 Task: Look for Airbnb options in Asbe Teferi, Ethiopia from 2nd December, 2023 to 6th December, 2023 for 2 adults.1  bedroom having 1 bed and 1 bathroom. Property type can be hotel. Look for 5 properties as per requirement.
Action: Mouse moved to (485, 148)
Screenshot: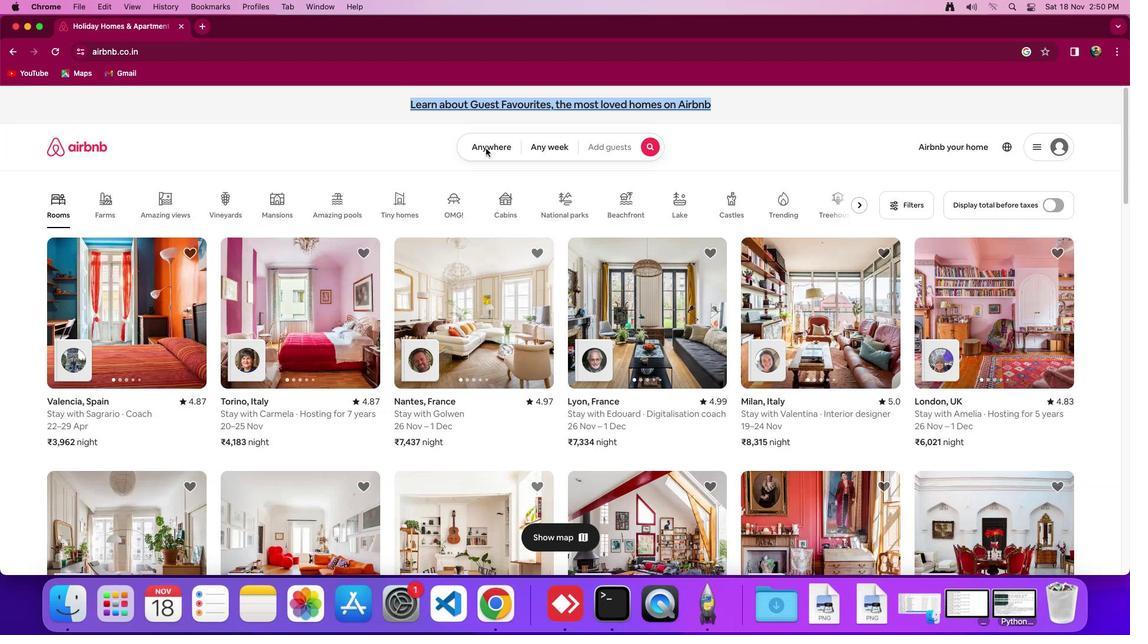 
Action: Mouse pressed left at (485, 148)
Screenshot: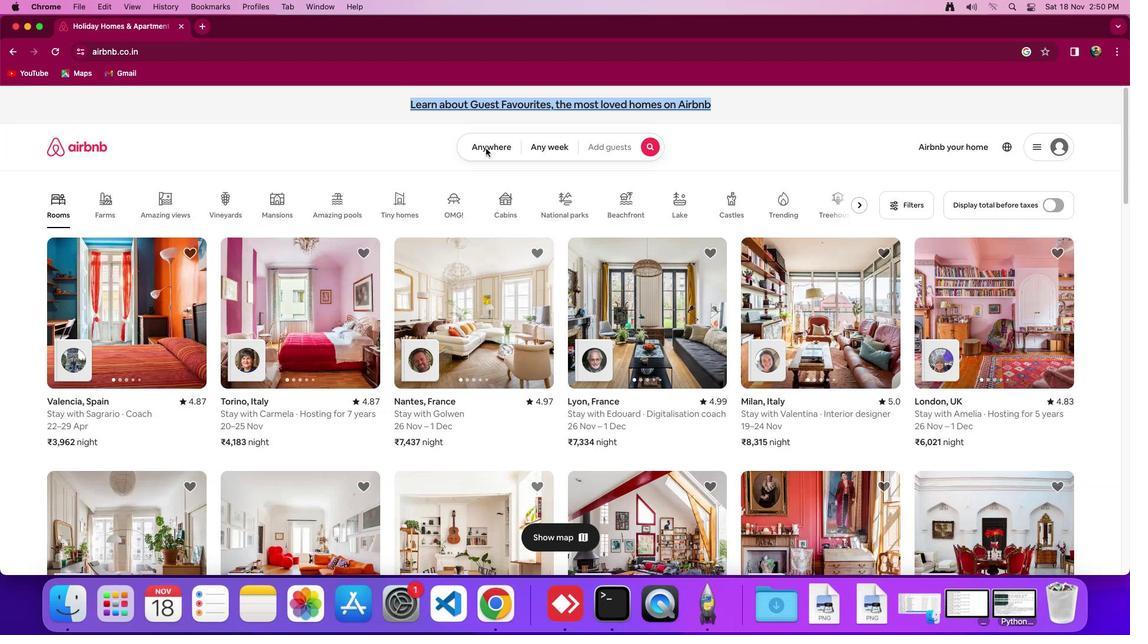 
Action: Mouse moved to (486, 148)
Screenshot: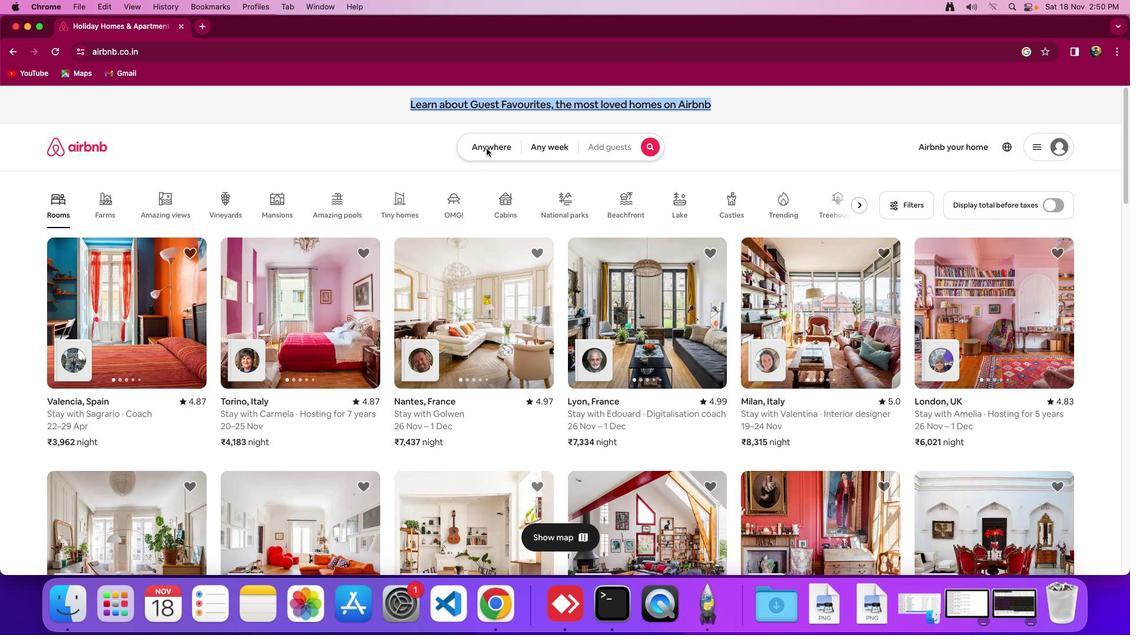 
Action: Mouse pressed left at (486, 148)
Screenshot: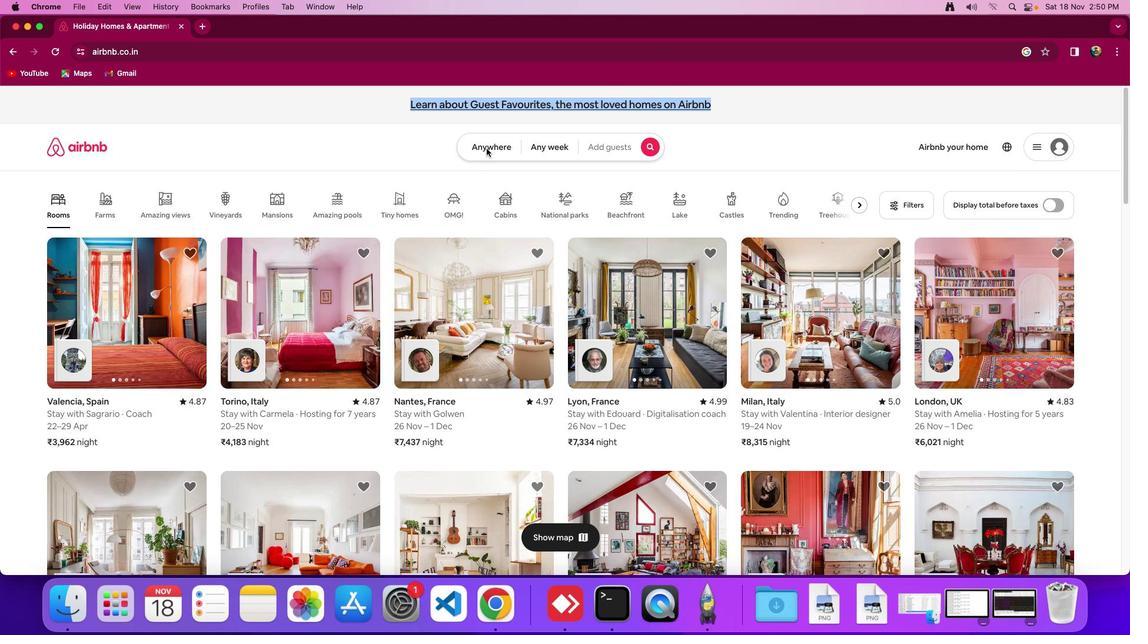 
Action: Mouse moved to (441, 186)
Screenshot: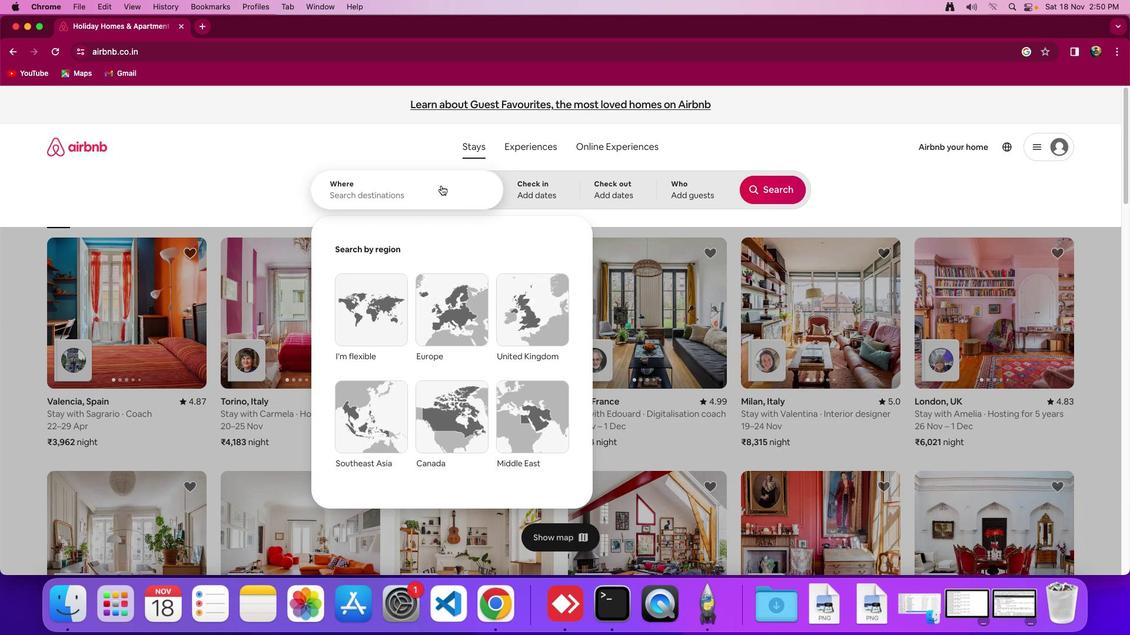 
Action: Mouse pressed left at (441, 186)
Screenshot: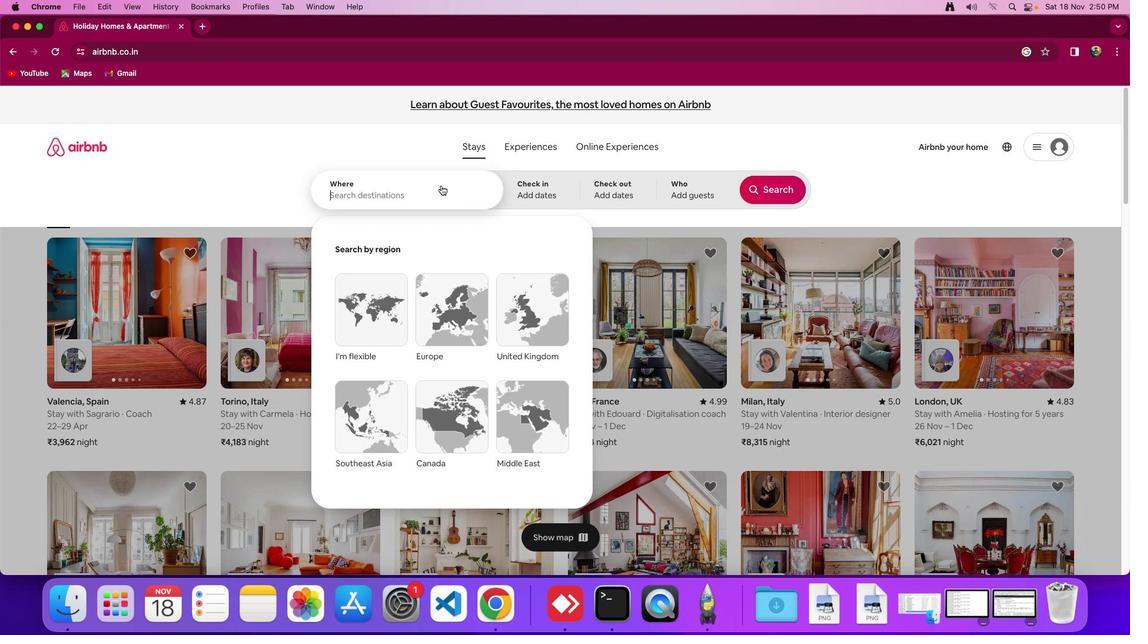 
Action: Mouse moved to (440, 186)
Screenshot: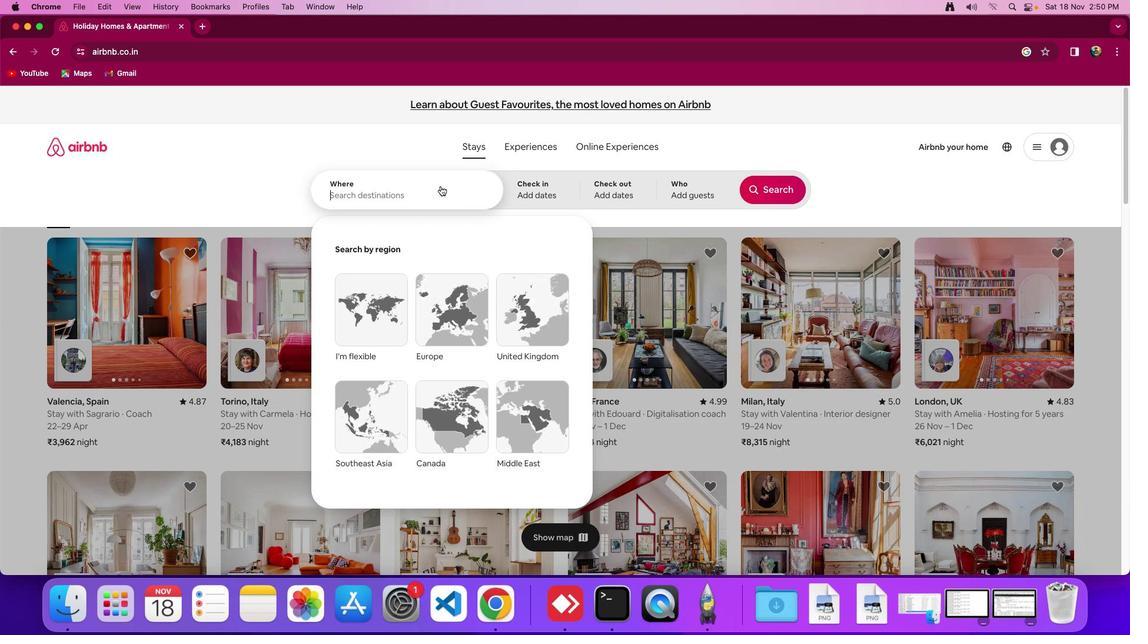
Action: Key pressed Key.shift_r'A''s''b''e'Key.spaceKey.shift_r'T''e''f''e''r''i'','Key.spaceKey.shift_r'E''t''h''i''o''p''i''a'
Screenshot: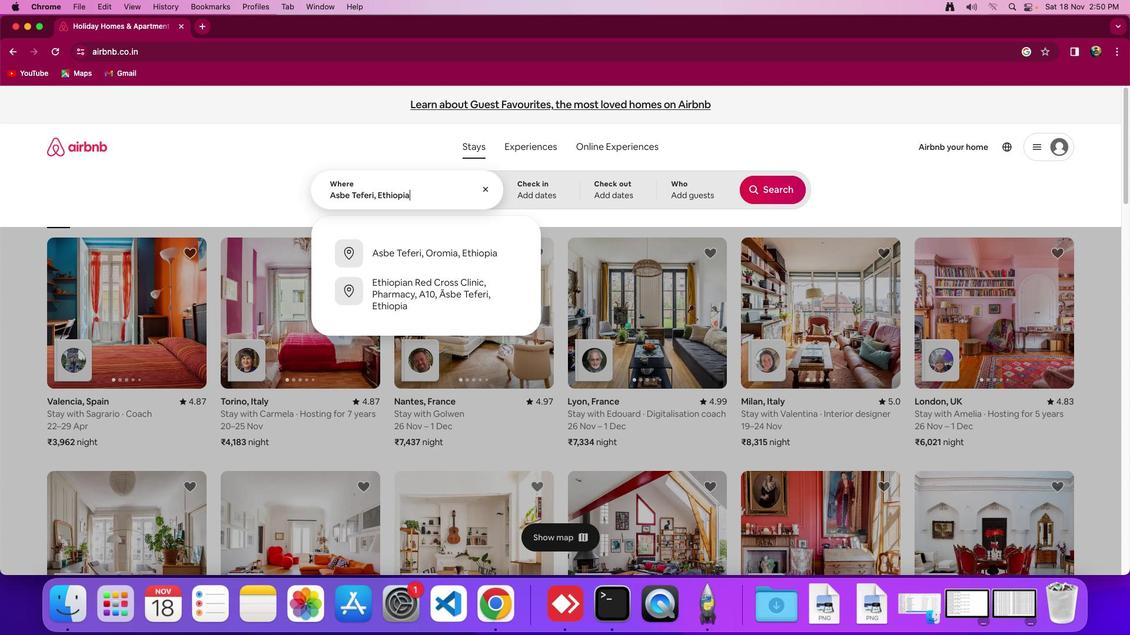 
Action: Mouse moved to (541, 186)
Screenshot: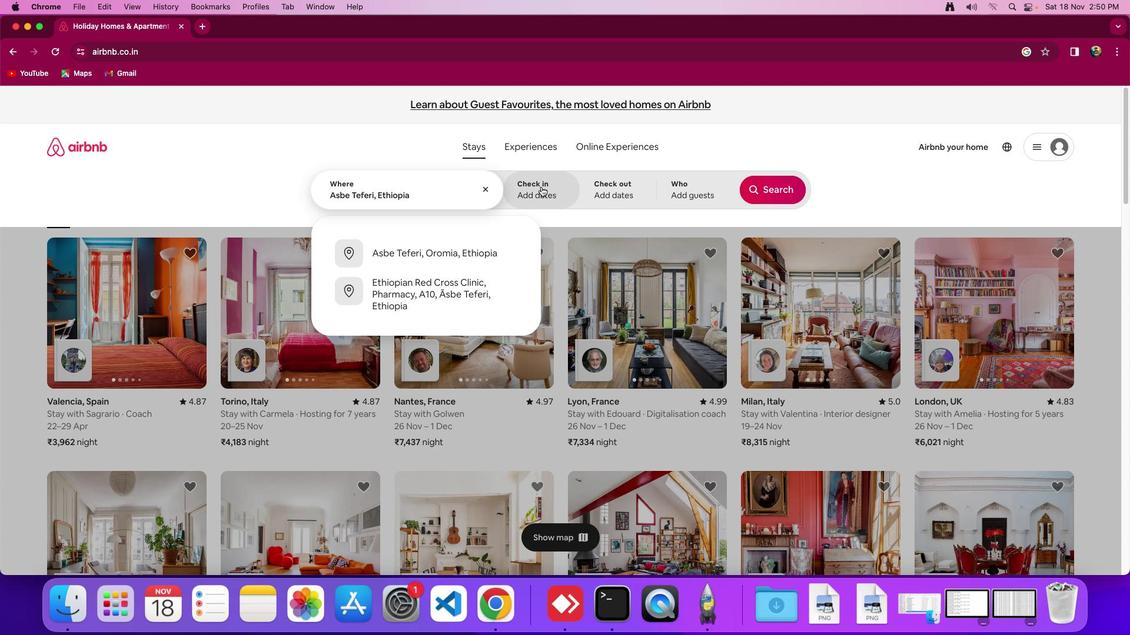 
Action: Mouse pressed left at (541, 186)
Screenshot: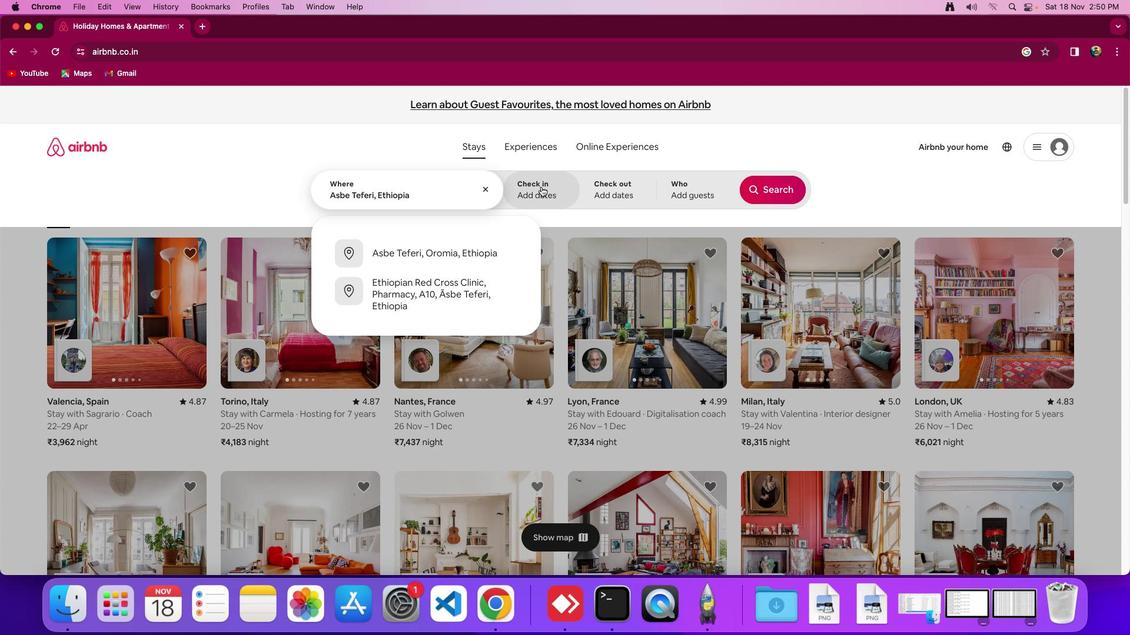 
Action: Mouse moved to (766, 337)
Screenshot: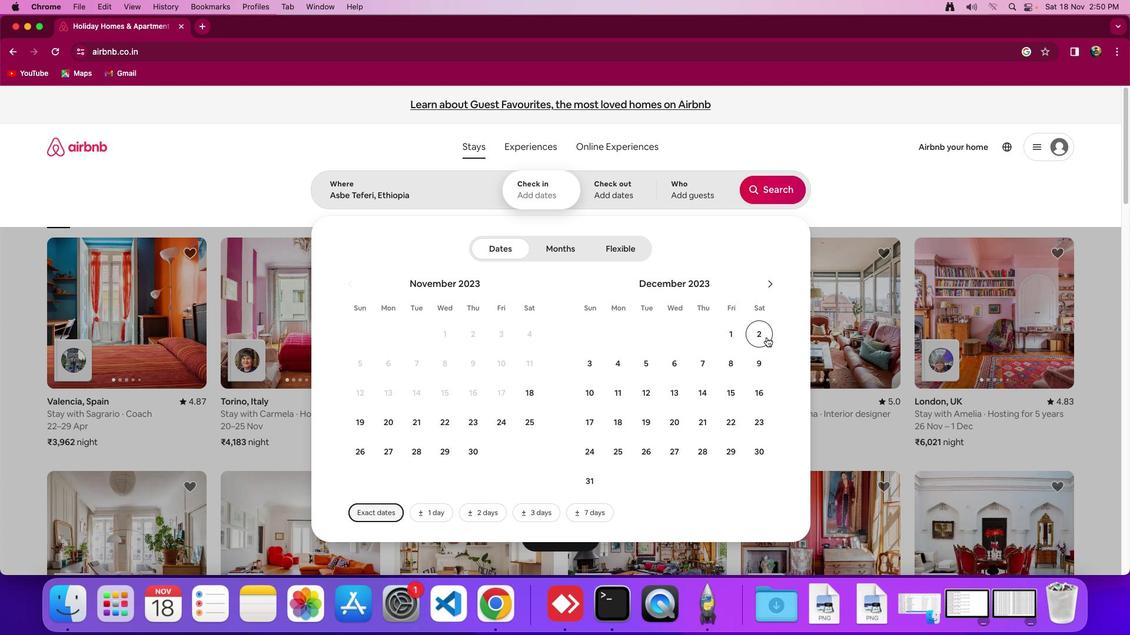 
Action: Mouse pressed left at (766, 337)
Screenshot: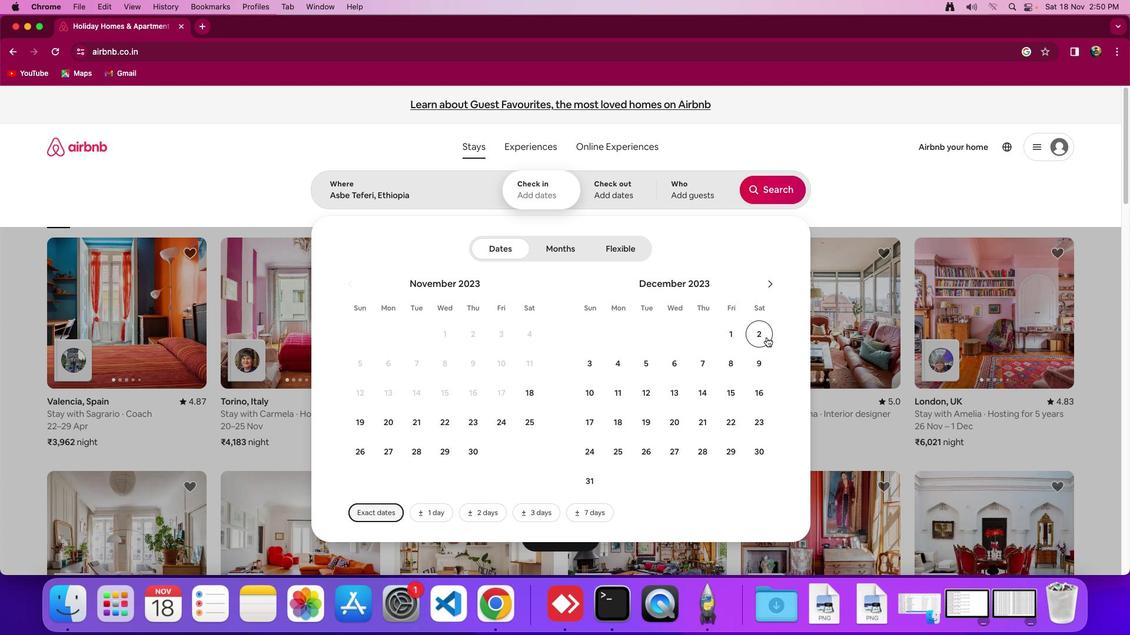 
Action: Mouse moved to (681, 369)
Screenshot: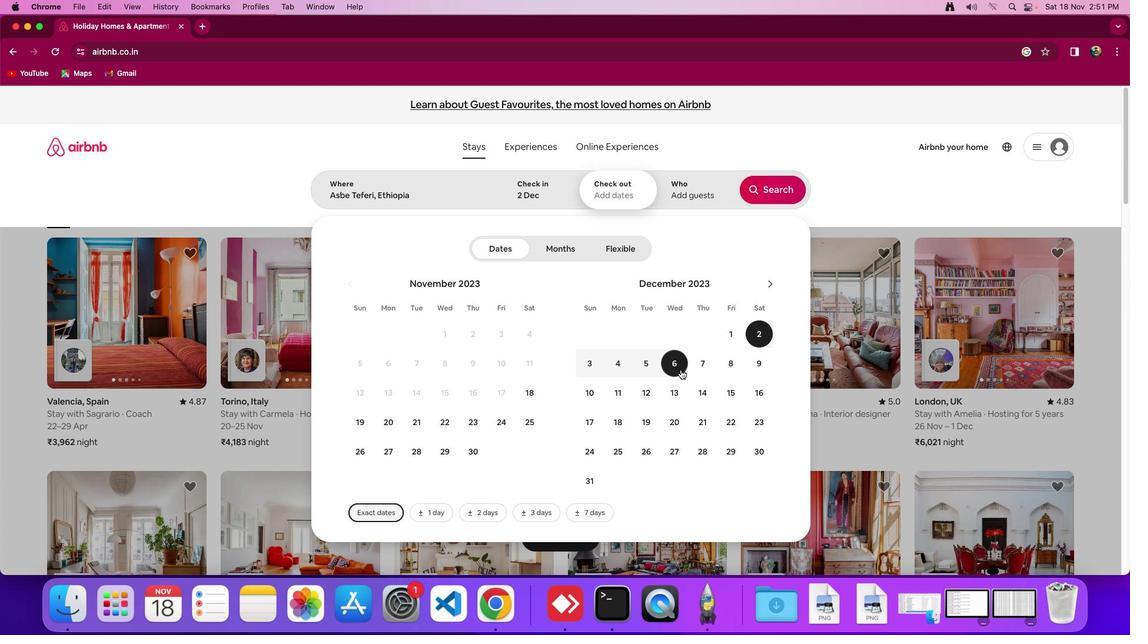 
Action: Mouse pressed left at (681, 369)
Screenshot: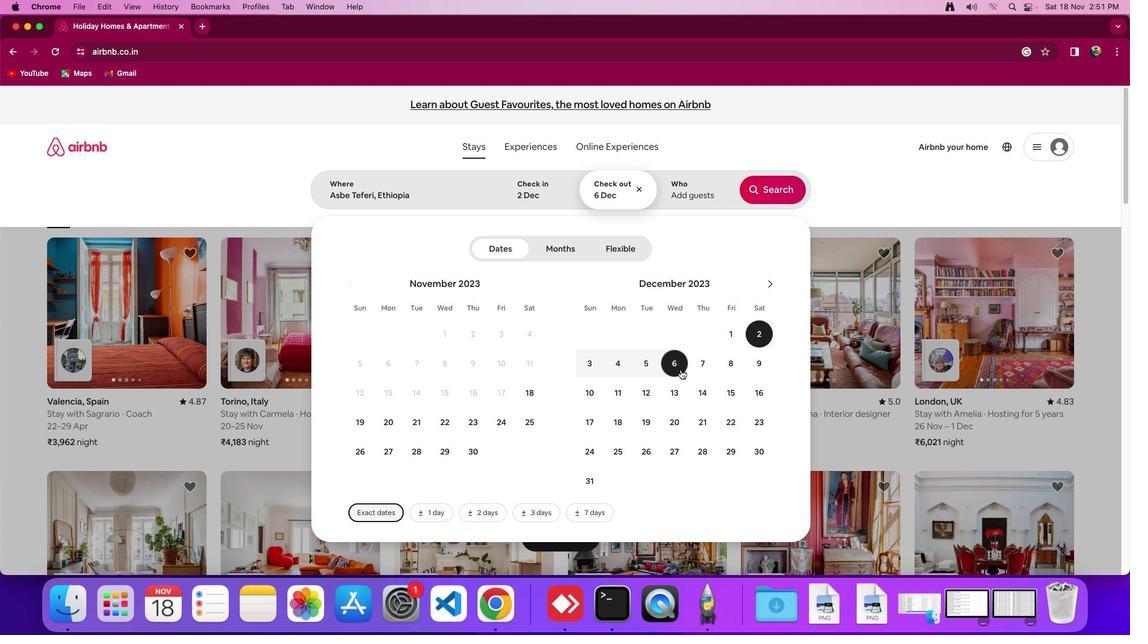 
Action: Mouse moved to (675, 188)
Screenshot: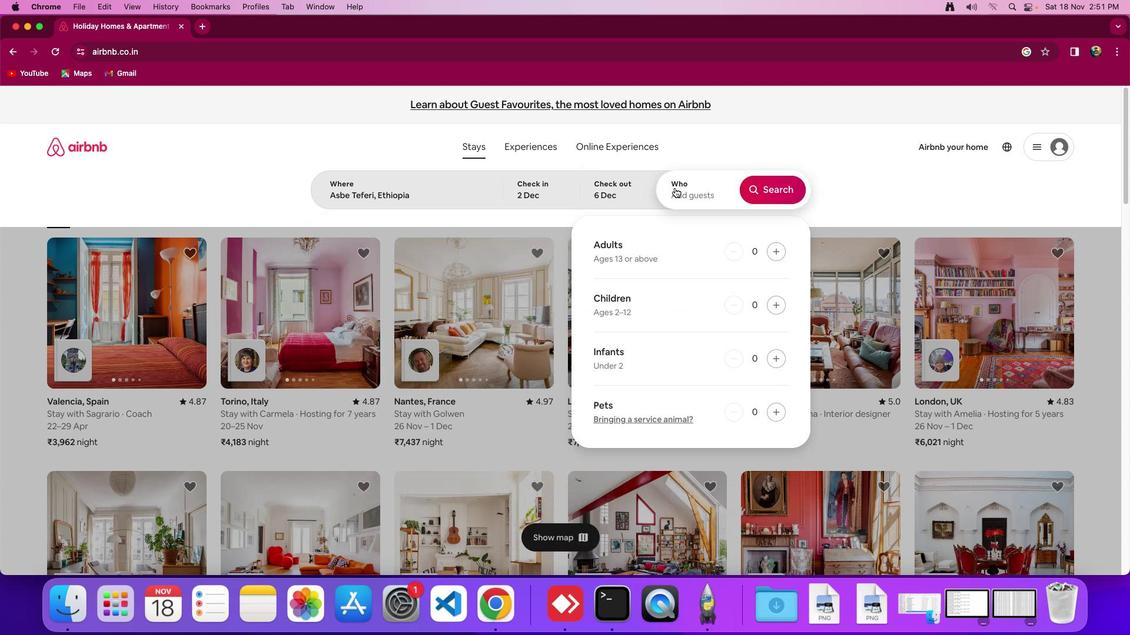 
Action: Mouse pressed left at (675, 188)
Screenshot: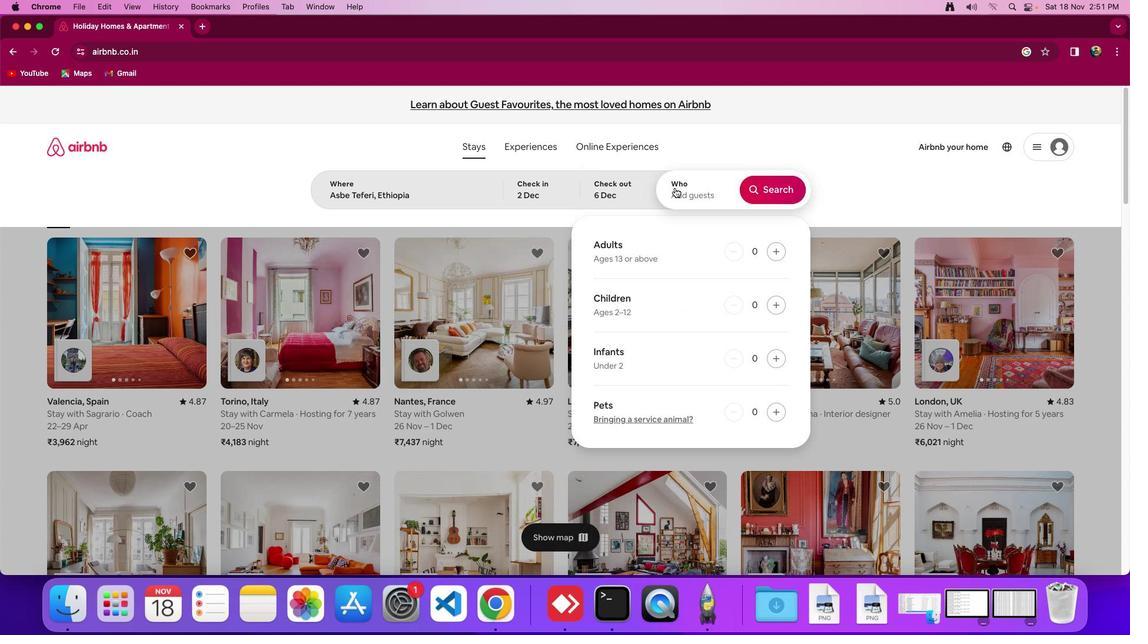 
Action: Mouse moved to (778, 259)
Screenshot: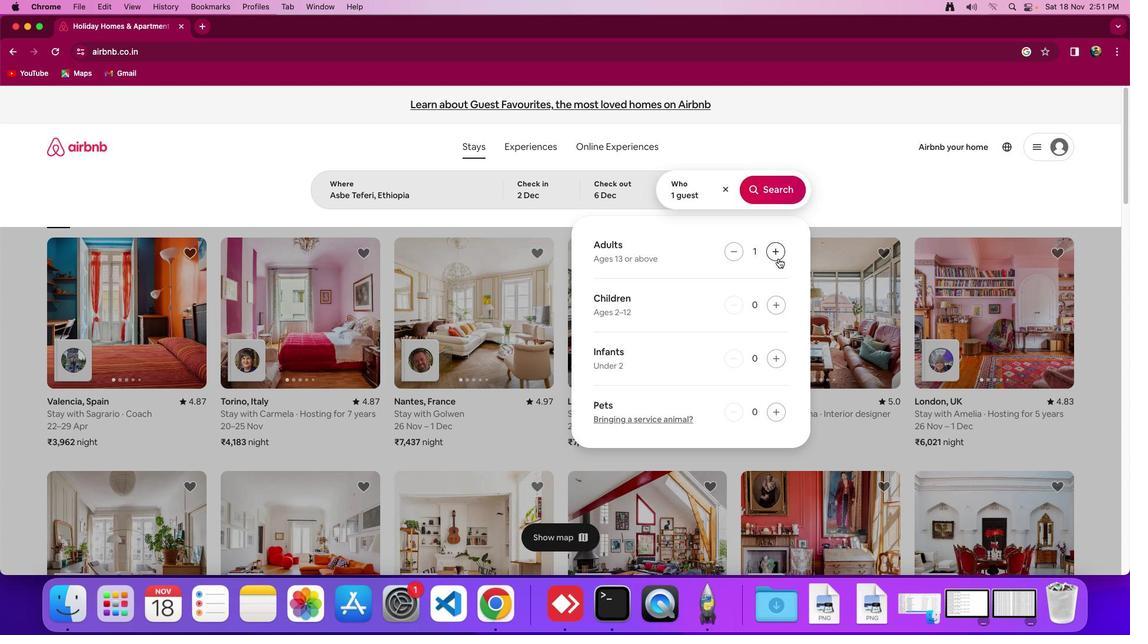 
Action: Mouse pressed left at (778, 259)
Screenshot: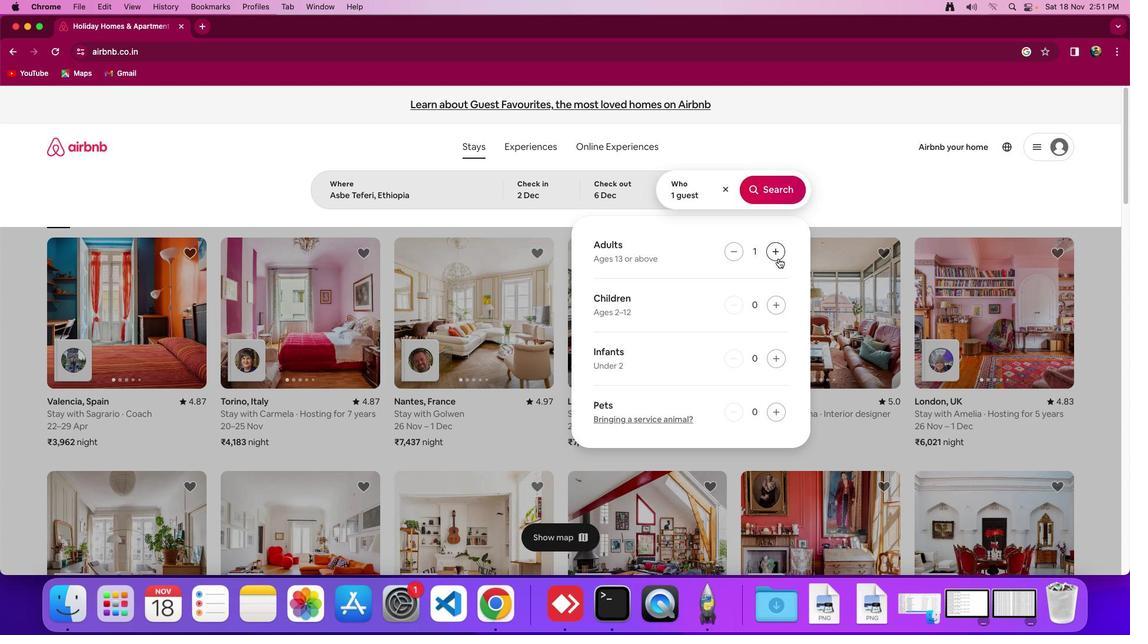 
Action: Mouse pressed left at (778, 259)
Screenshot: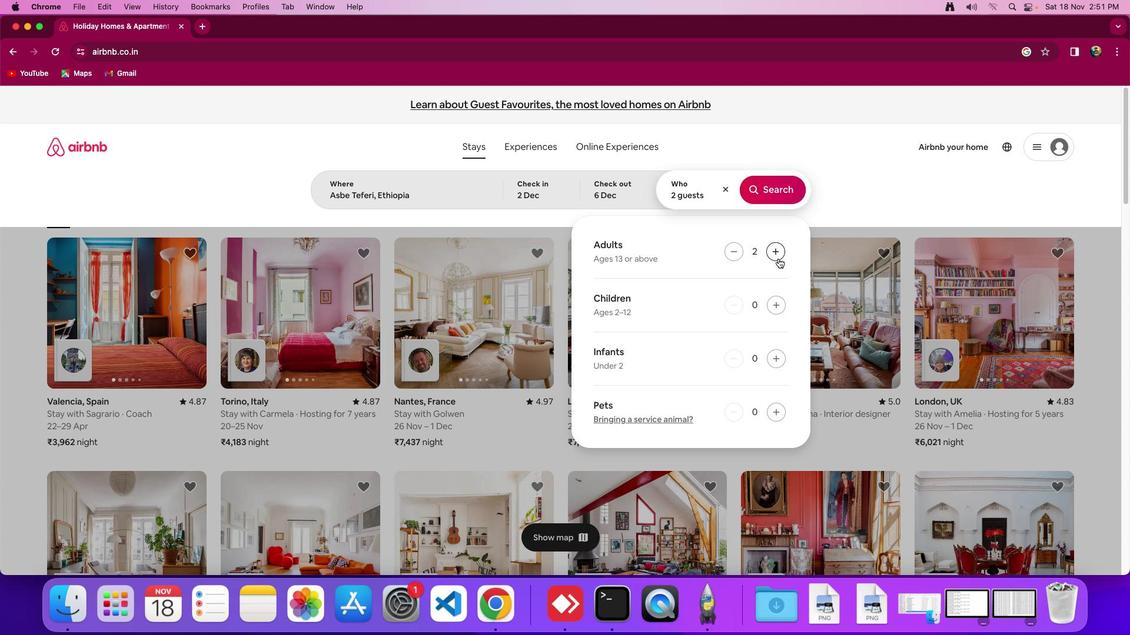 
Action: Mouse moved to (781, 191)
Screenshot: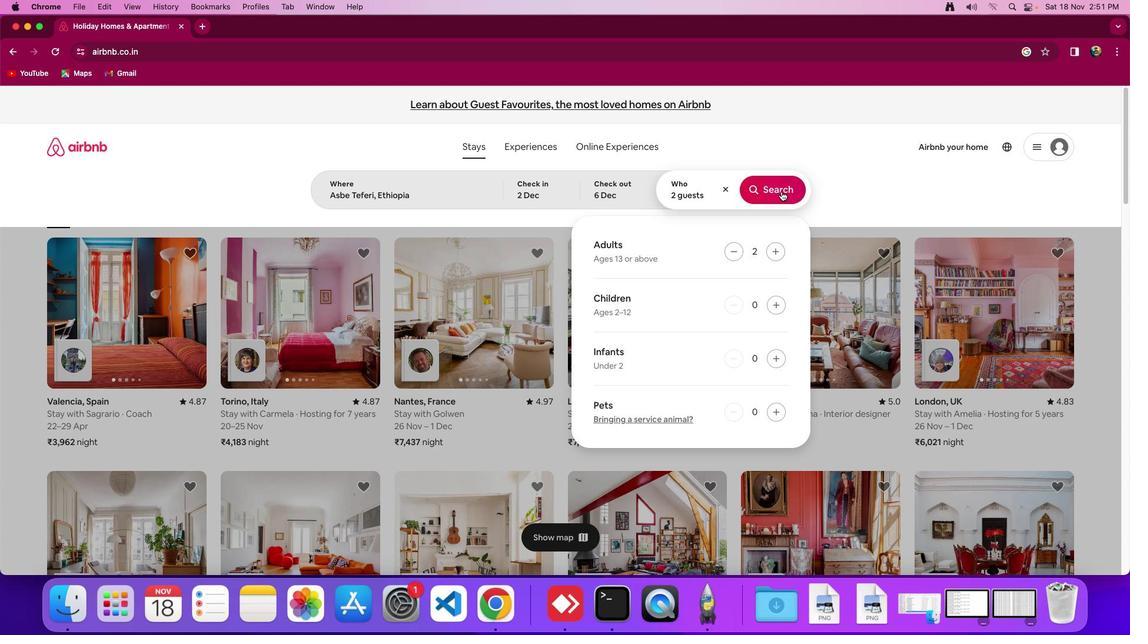 
Action: Mouse pressed left at (781, 191)
Screenshot: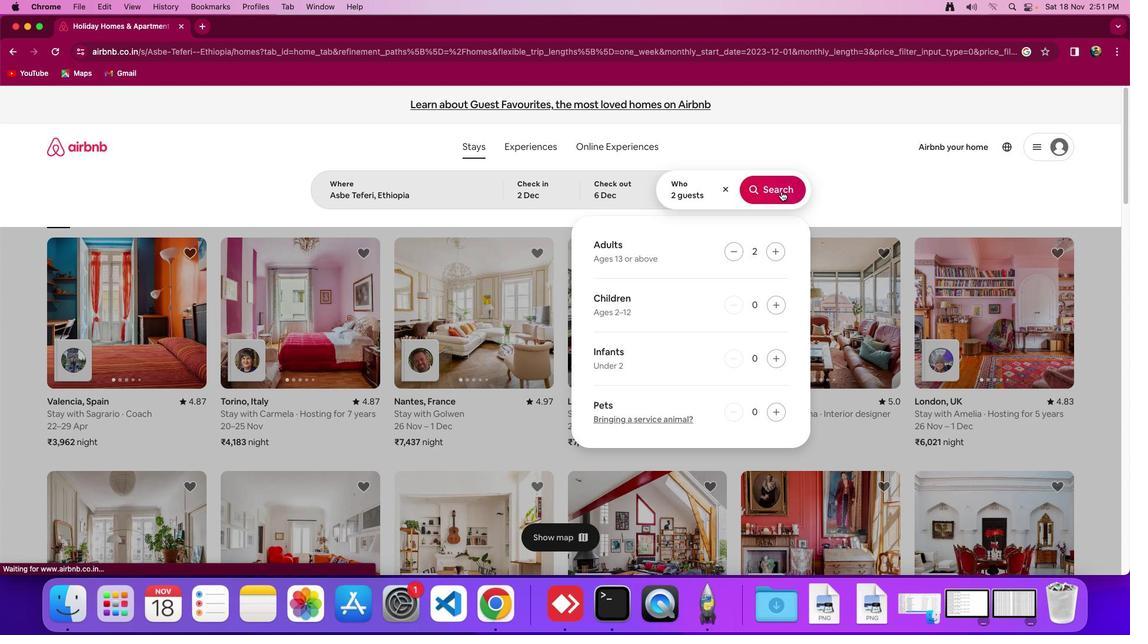 
Action: Mouse moved to (929, 155)
Screenshot: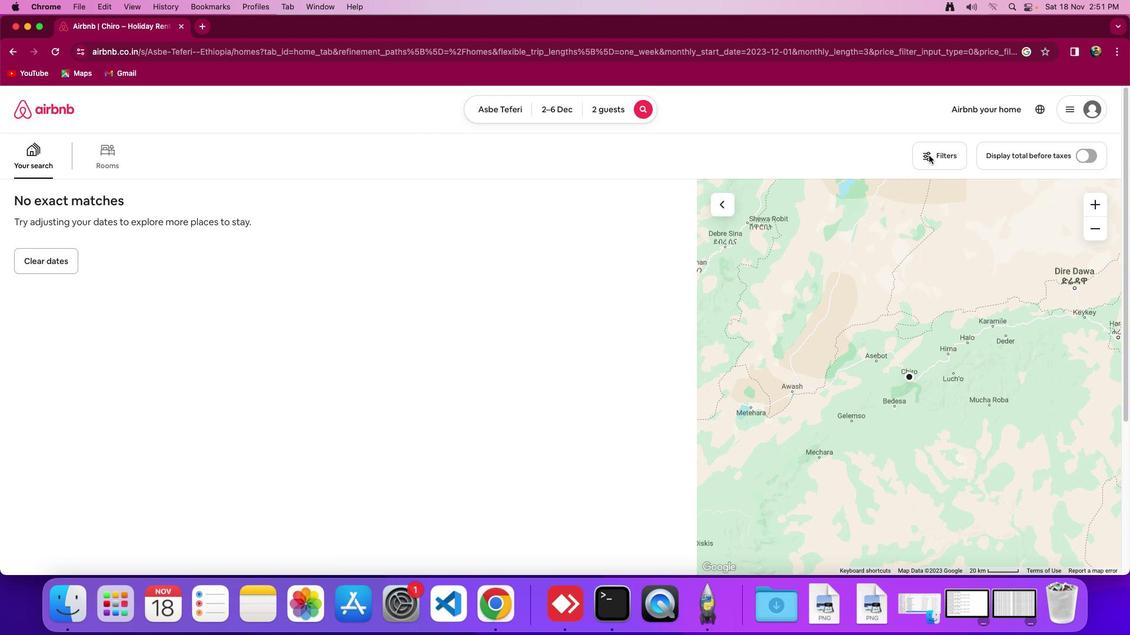
Action: Mouse pressed left at (929, 155)
Screenshot: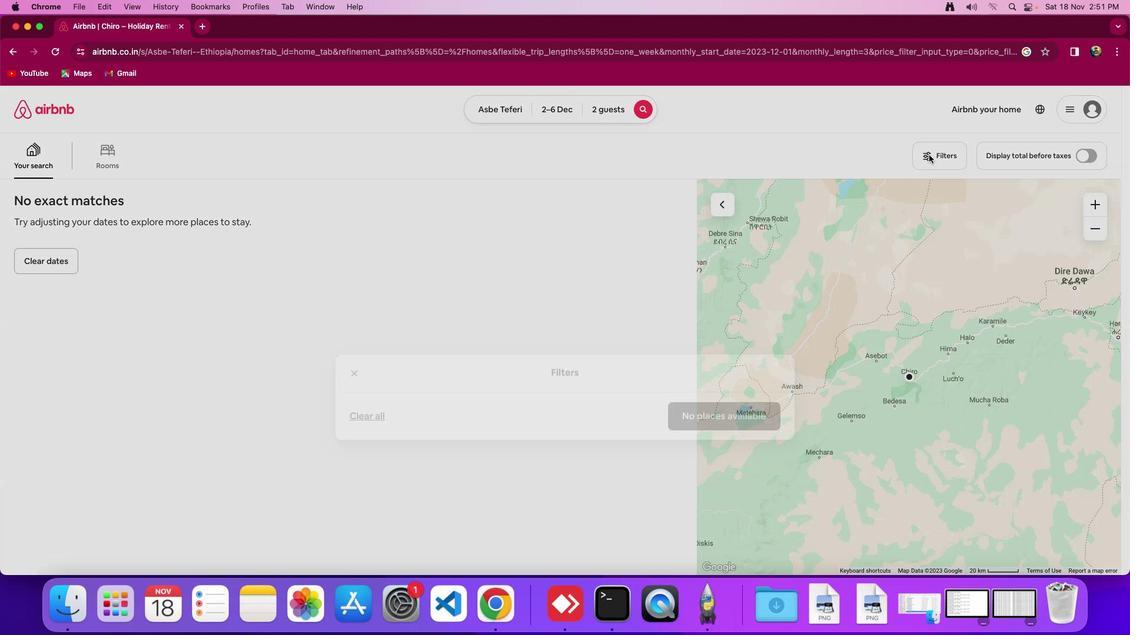 
Action: Mouse moved to (679, 328)
Screenshot: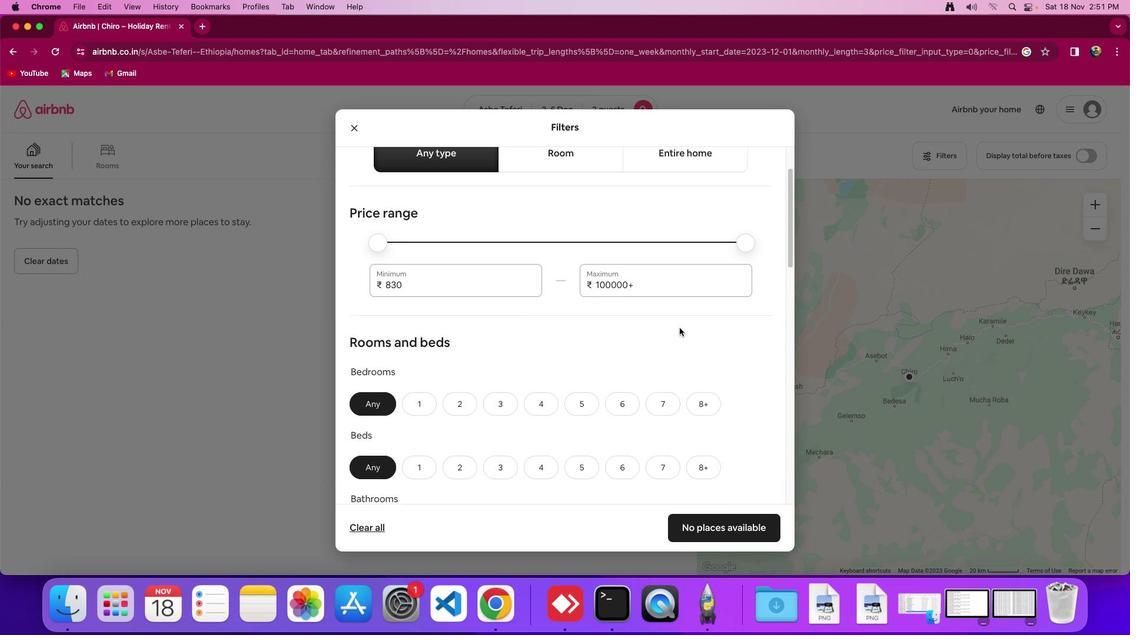 
Action: Mouse scrolled (679, 328) with delta (0, 0)
Screenshot: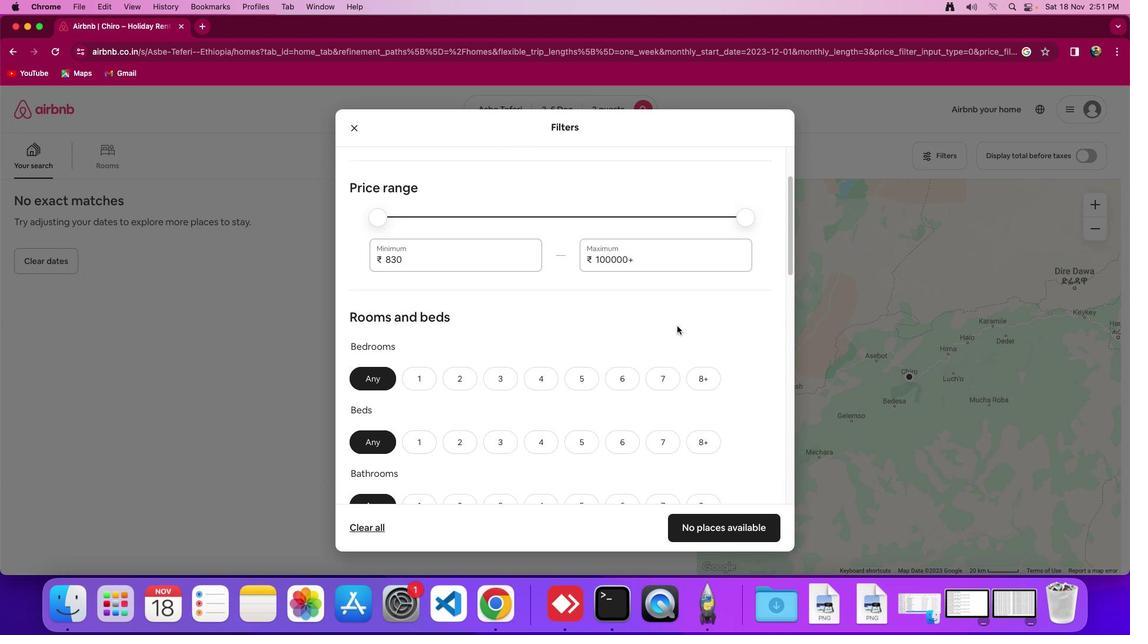 
Action: Mouse scrolled (679, 328) with delta (0, 0)
Screenshot: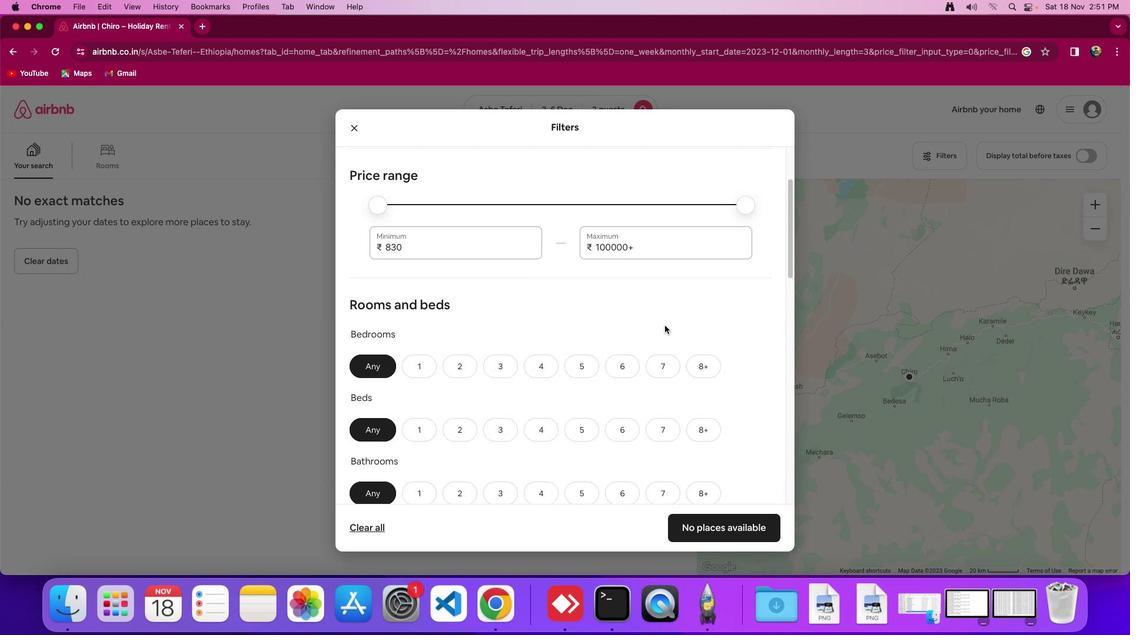 
Action: Mouse moved to (679, 328)
Screenshot: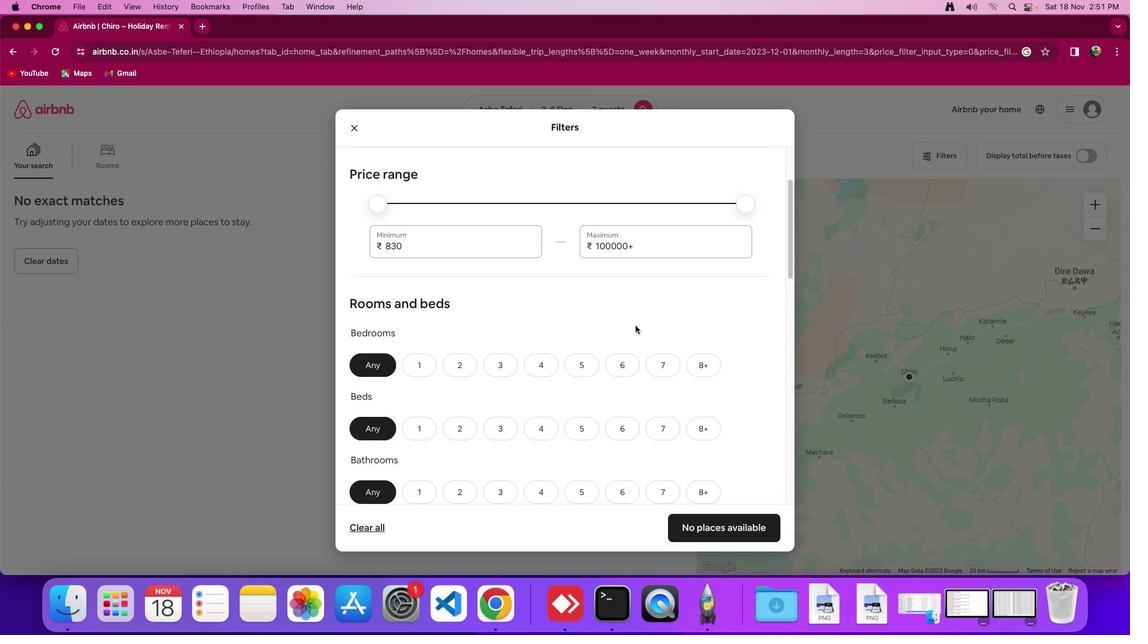 
Action: Mouse scrolled (679, 328) with delta (0, -1)
Screenshot: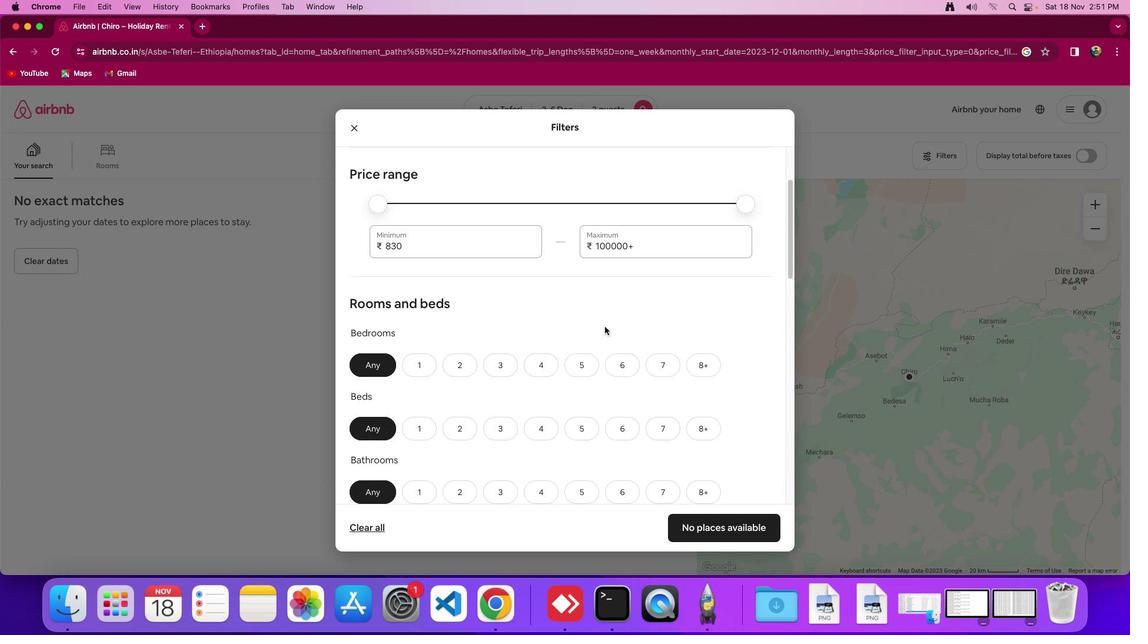 
Action: Mouse moved to (419, 372)
Screenshot: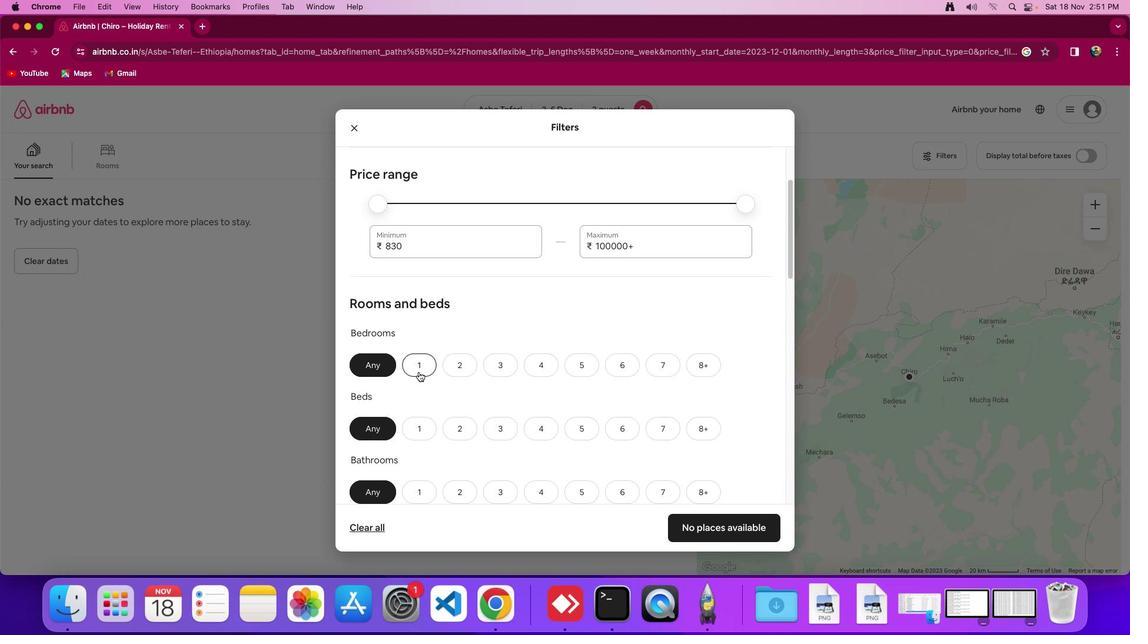 
Action: Mouse pressed left at (419, 372)
Screenshot: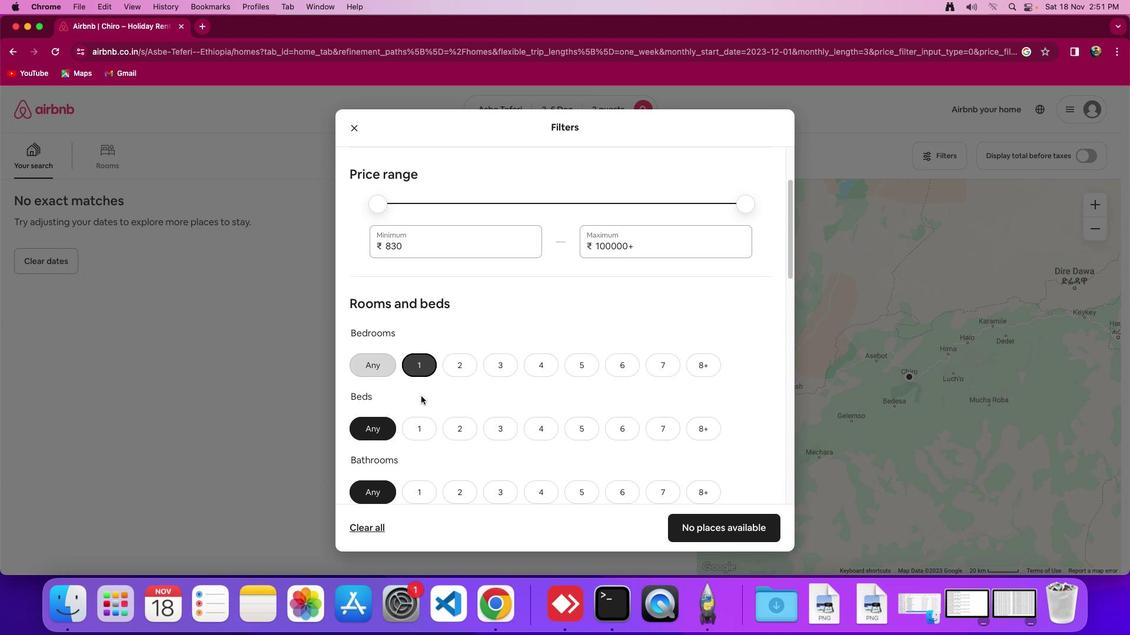 
Action: Mouse moved to (423, 420)
Screenshot: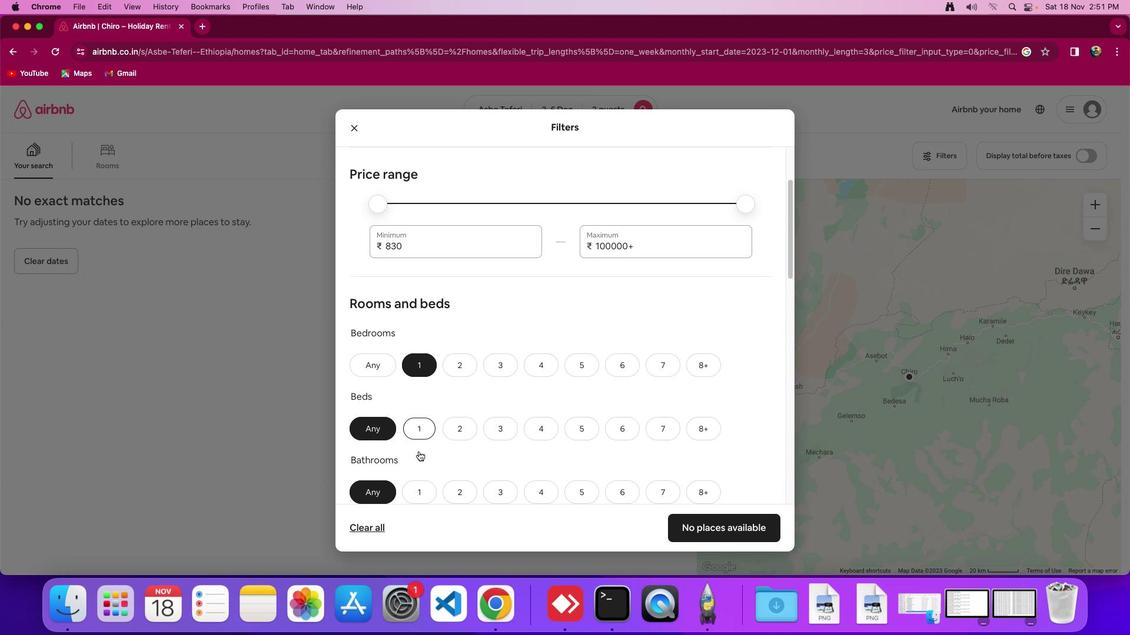 
Action: Mouse pressed left at (423, 420)
Screenshot: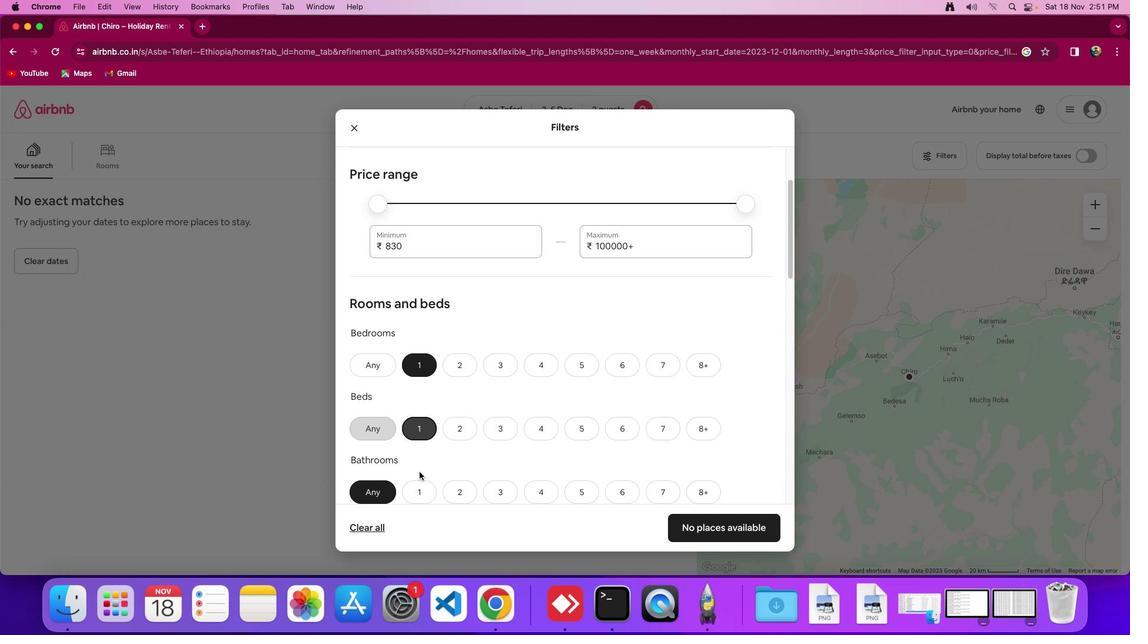 
Action: Mouse moved to (420, 486)
Screenshot: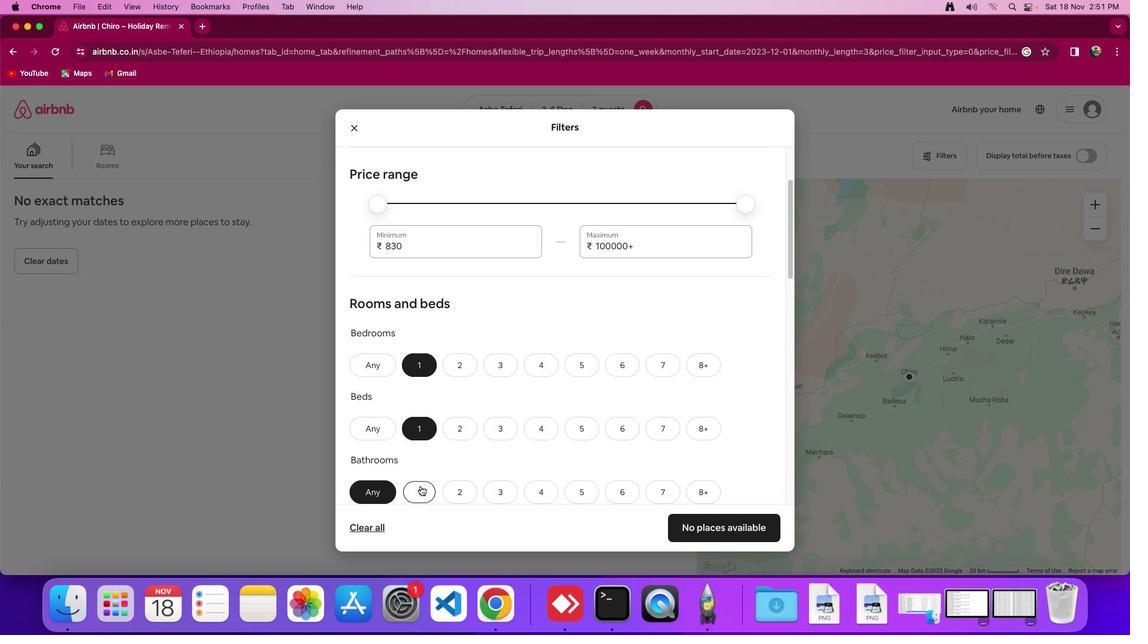 
Action: Mouse pressed left at (420, 486)
Screenshot: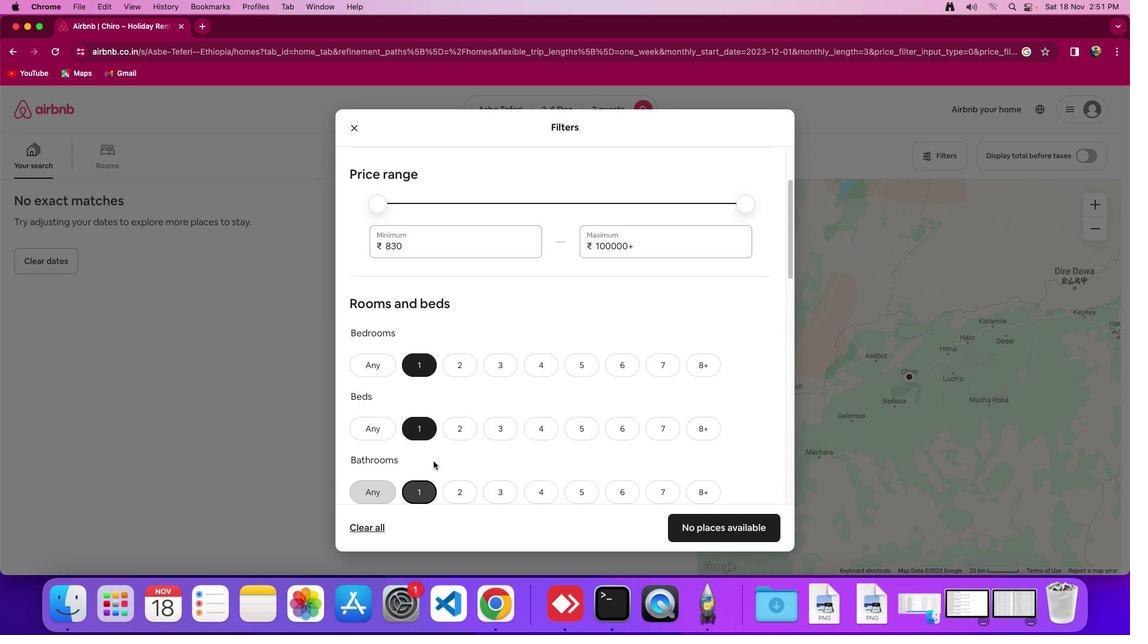 
Action: Mouse moved to (488, 343)
Screenshot: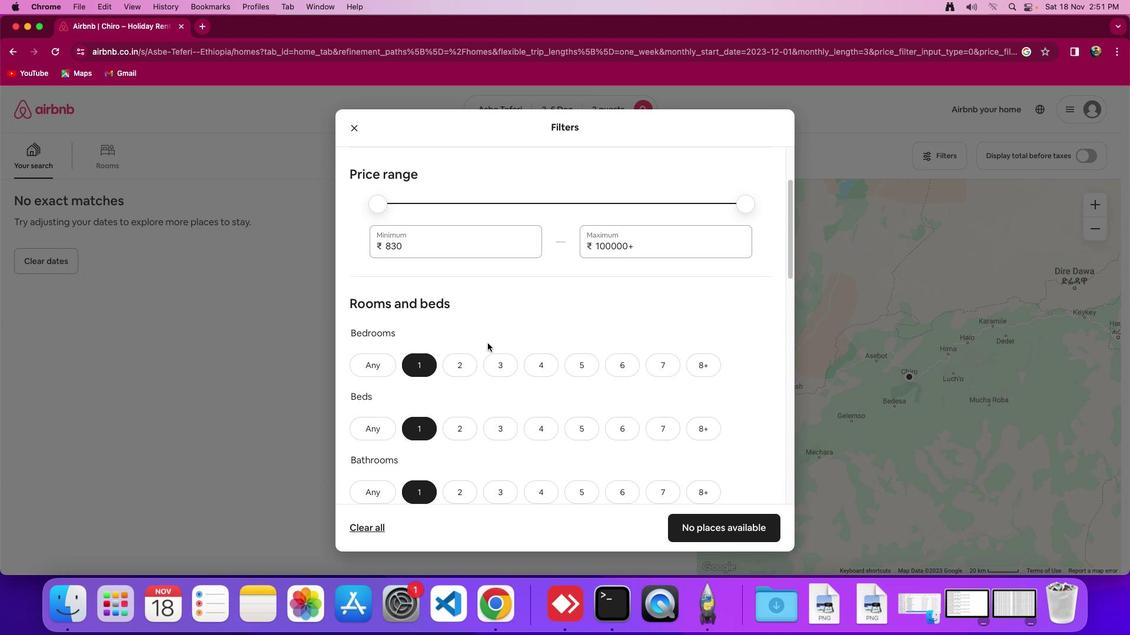 
Action: Mouse scrolled (488, 343) with delta (0, 0)
Screenshot: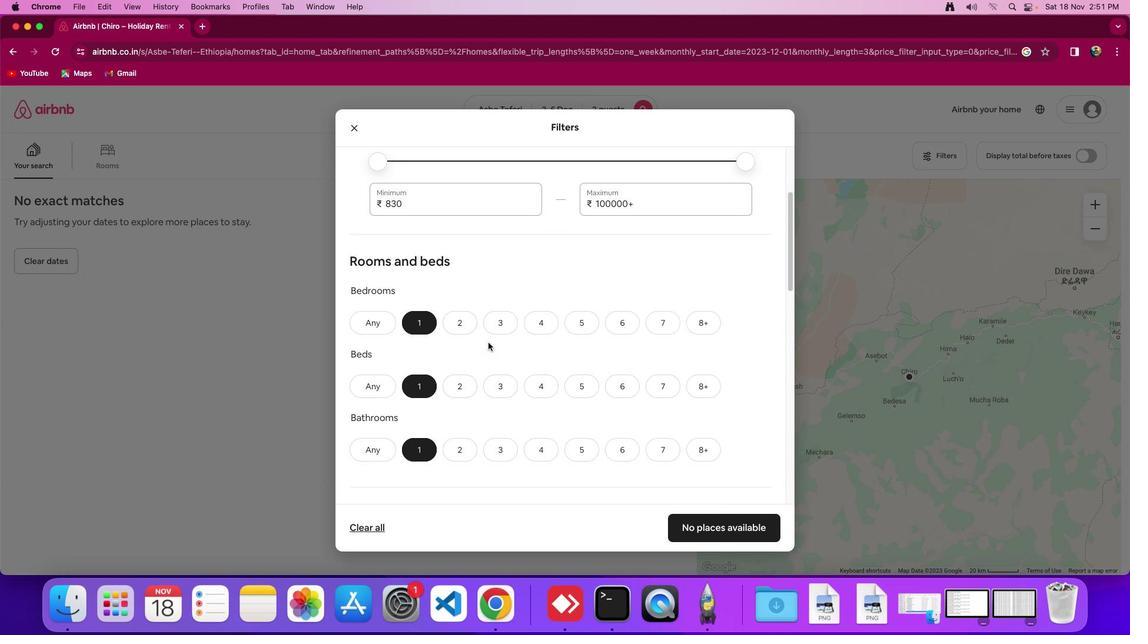 
Action: Mouse scrolled (488, 343) with delta (0, 0)
Screenshot: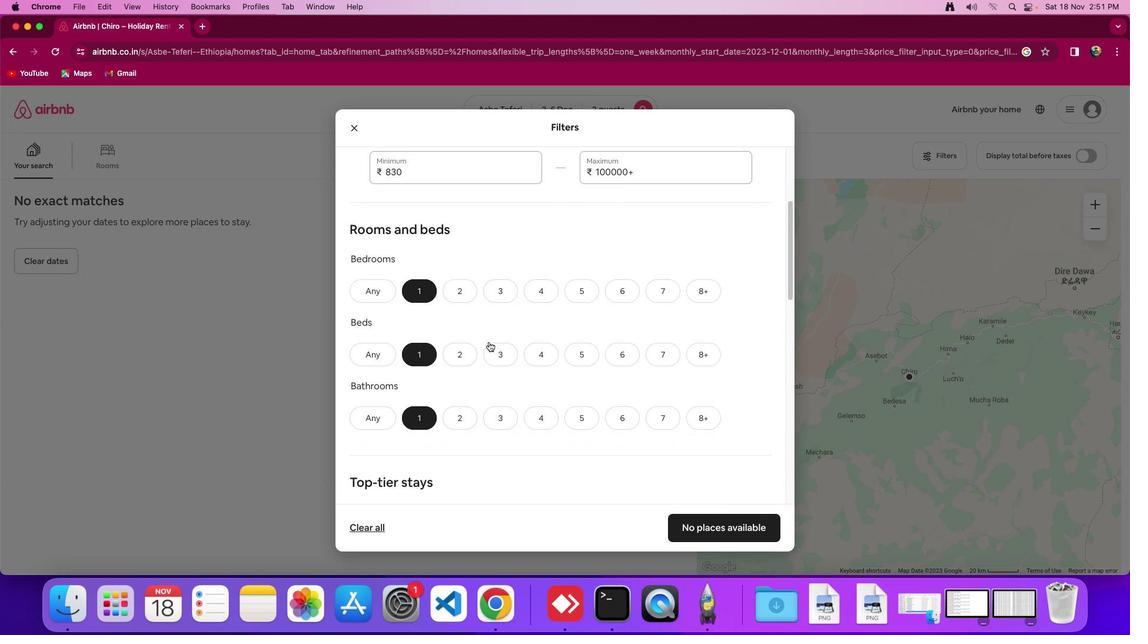 
Action: Mouse moved to (488, 342)
Screenshot: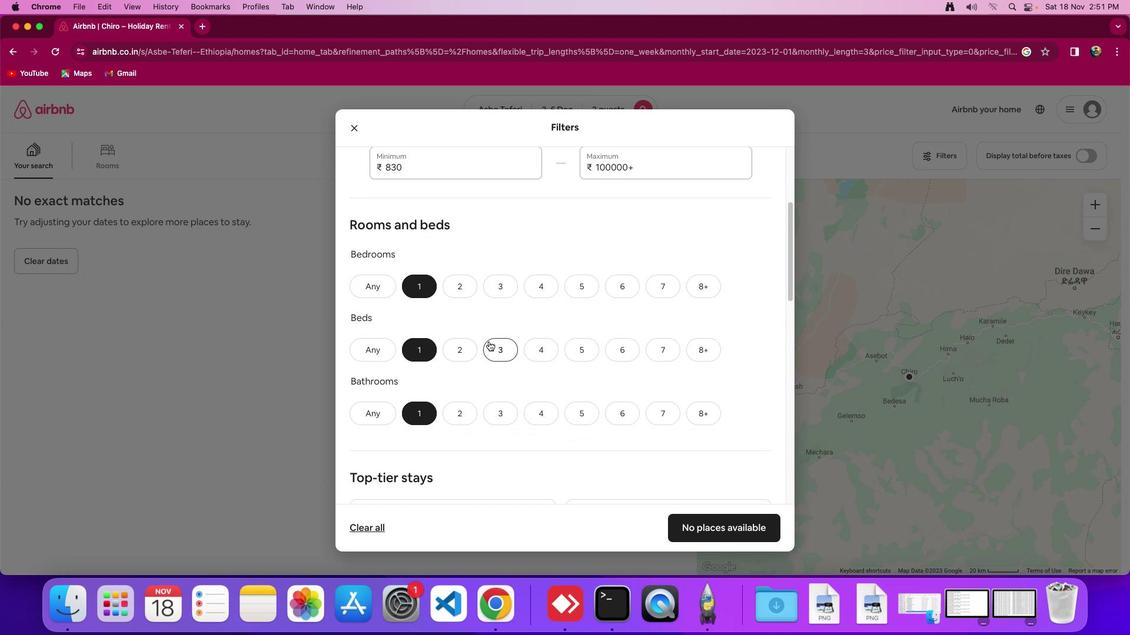 
Action: Mouse scrolled (488, 342) with delta (0, -1)
Screenshot: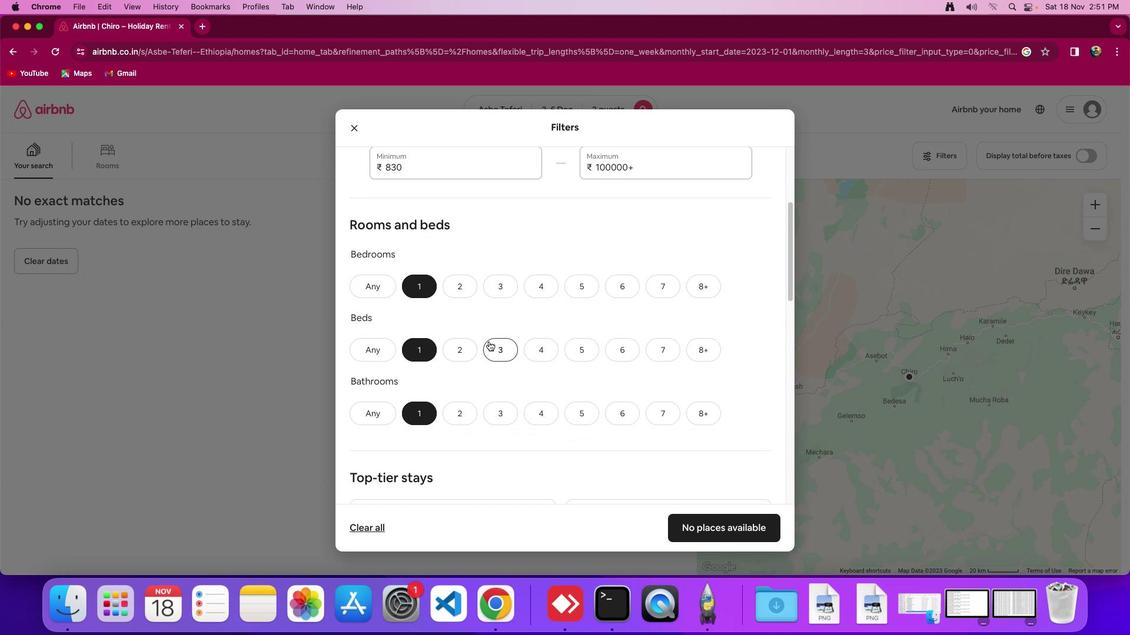 
Action: Mouse moved to (489, 339)
Screenshot: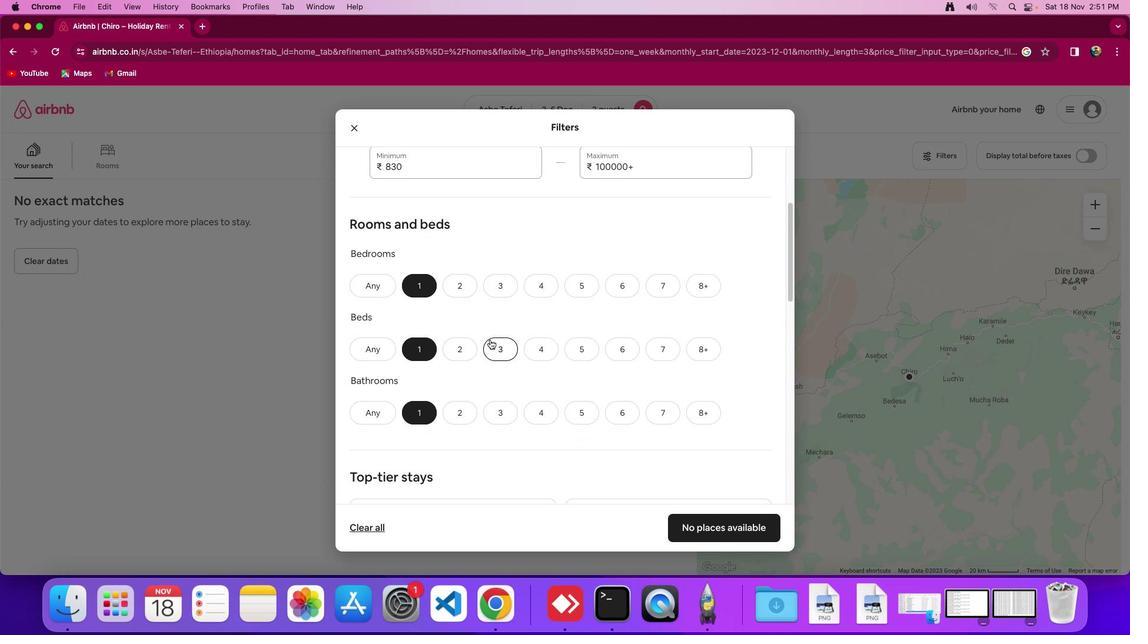 
Action: Mouse scrolled (489, 339) with delta (0, 0)
Screenshot: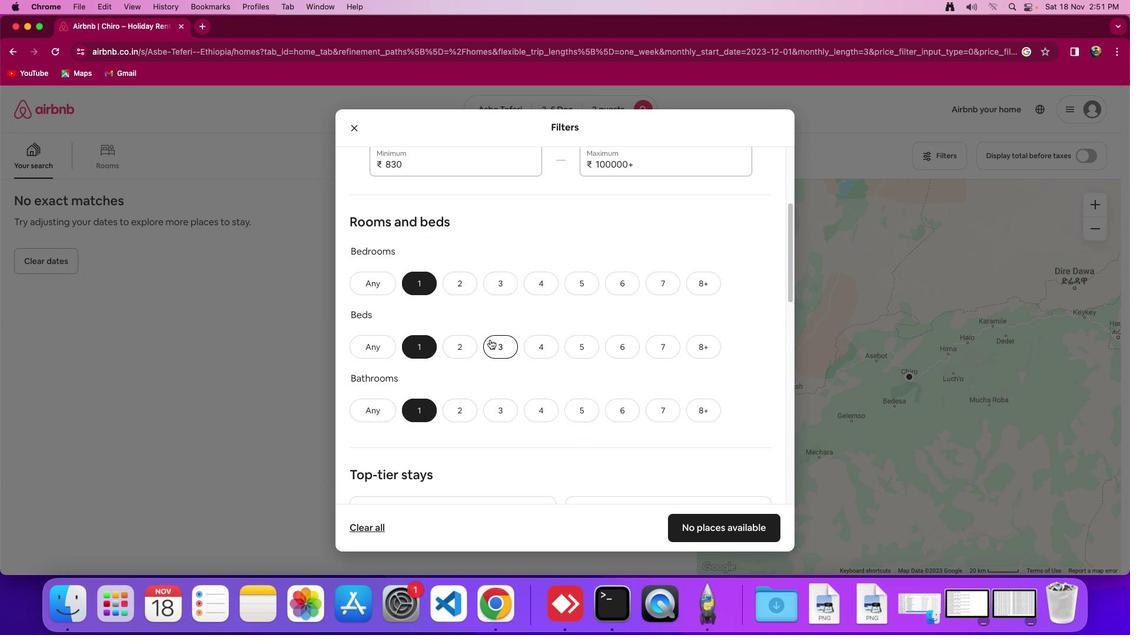 
Action: Mouse scrolled (489, 339) with delta (0, 0)
Screenshot: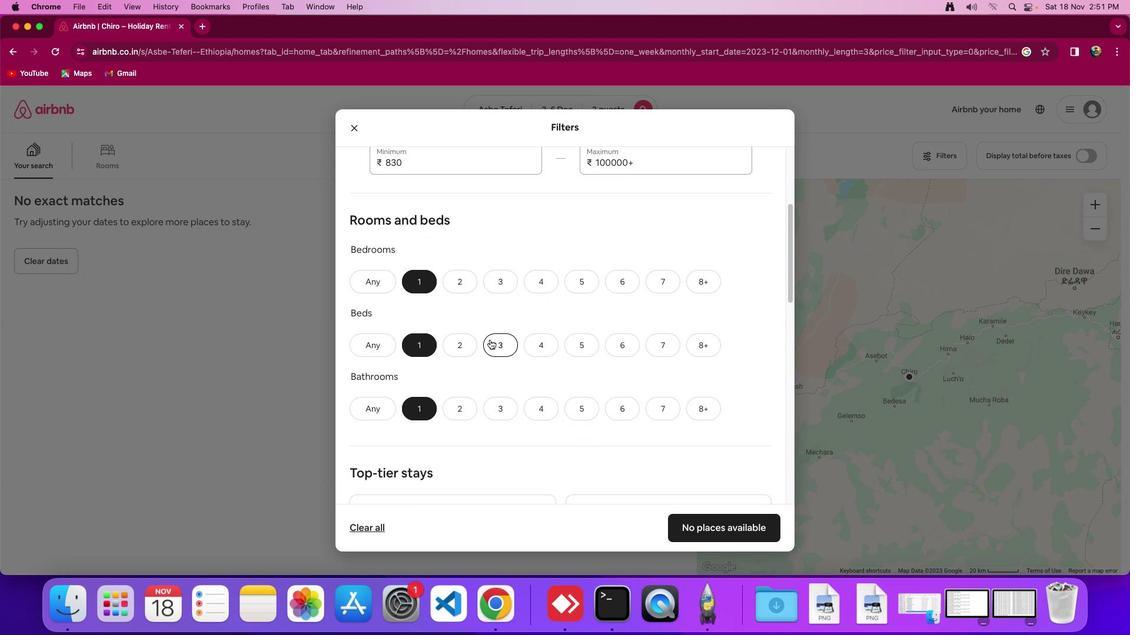 
Action: Mouse moved to (490, 339)
Screenshot: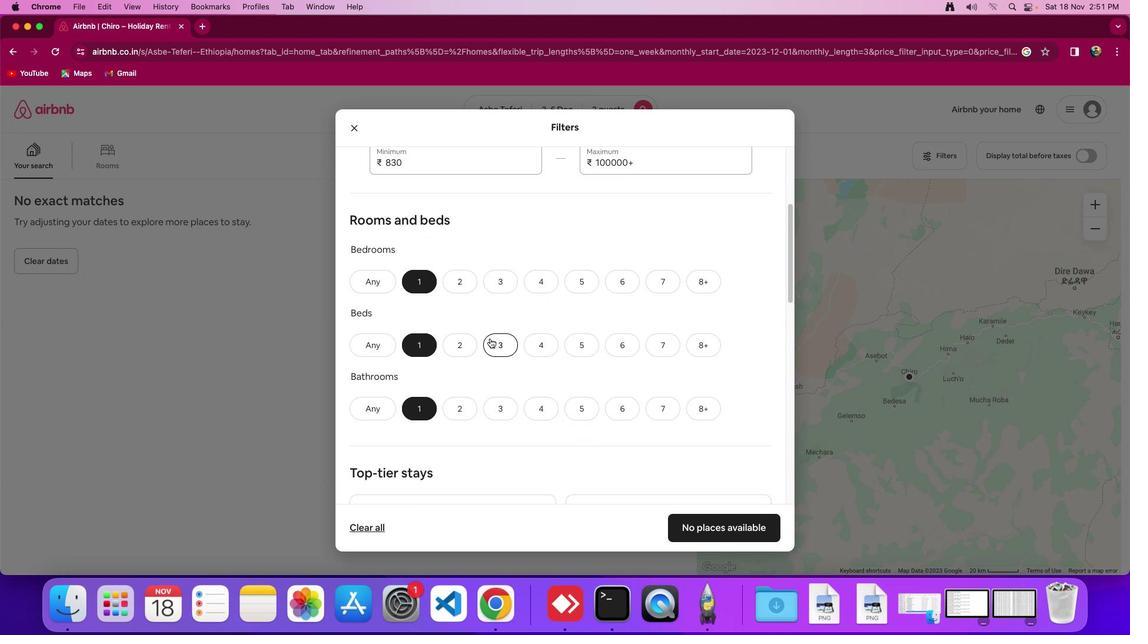 
Action: Mouse scrolled (490, 339) with delta (0, 0)
Screenshot: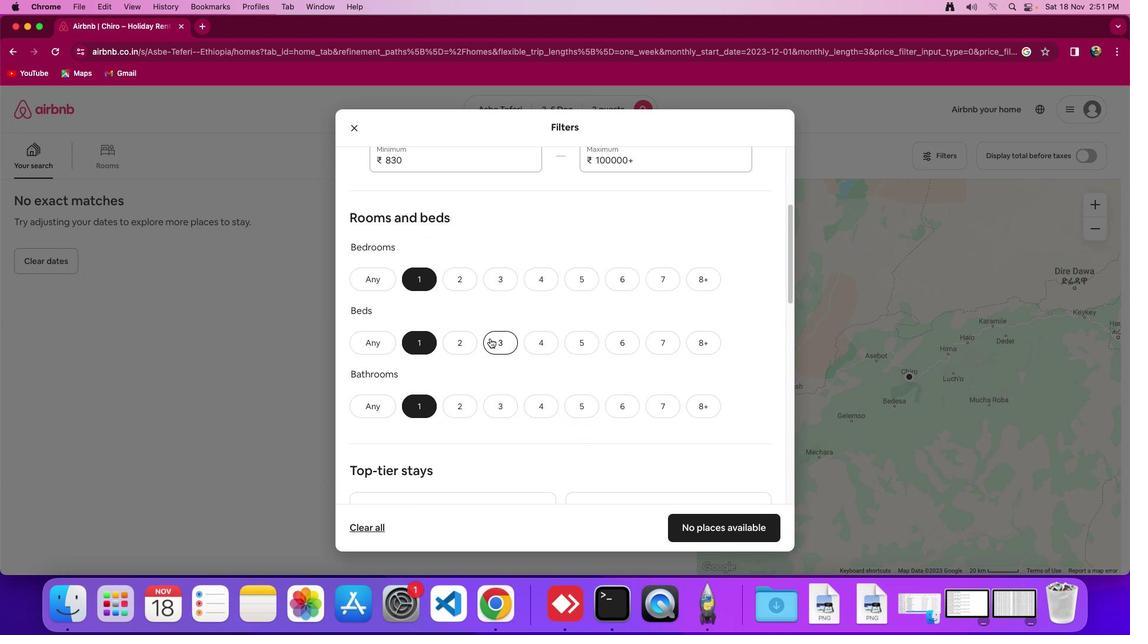 
Action: Mouse moved to (574, 313)
Screenshot: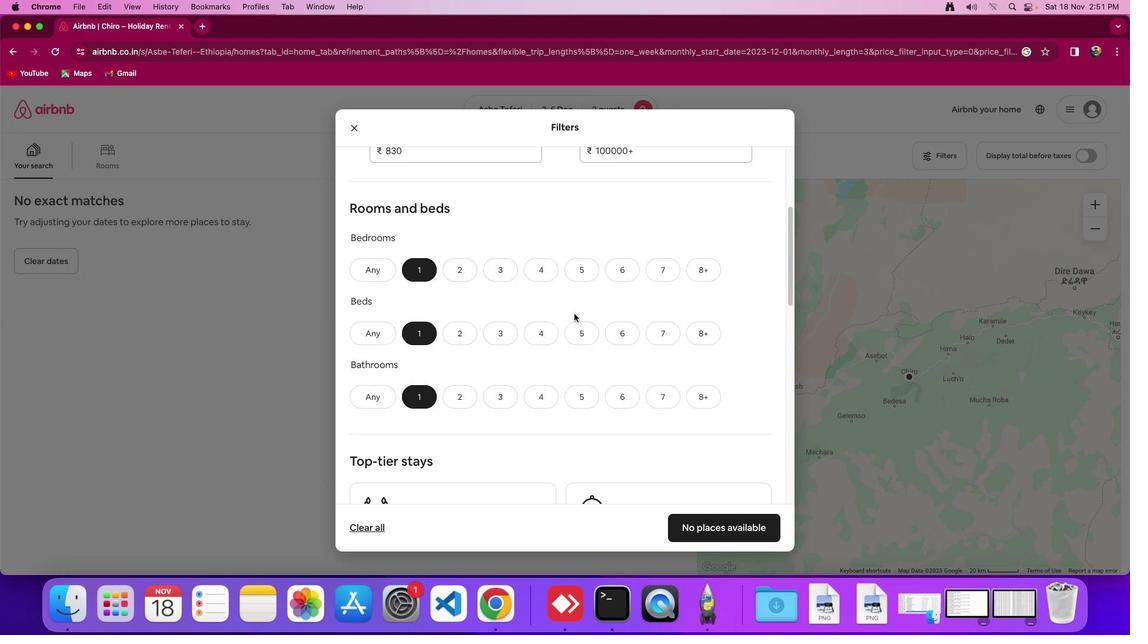 
Action: Mouse scrolled (574, 313) with delta (0, 0)
Screenshot: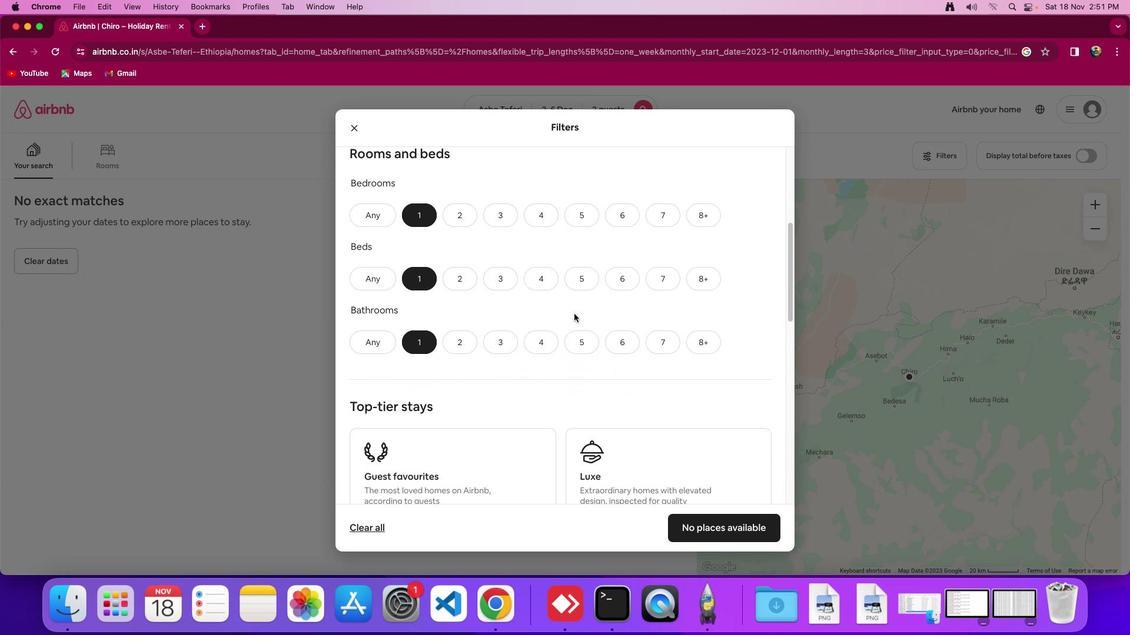 
Action: Mouse scrolled (574, 313) with delta (0, 0)
Screenshot: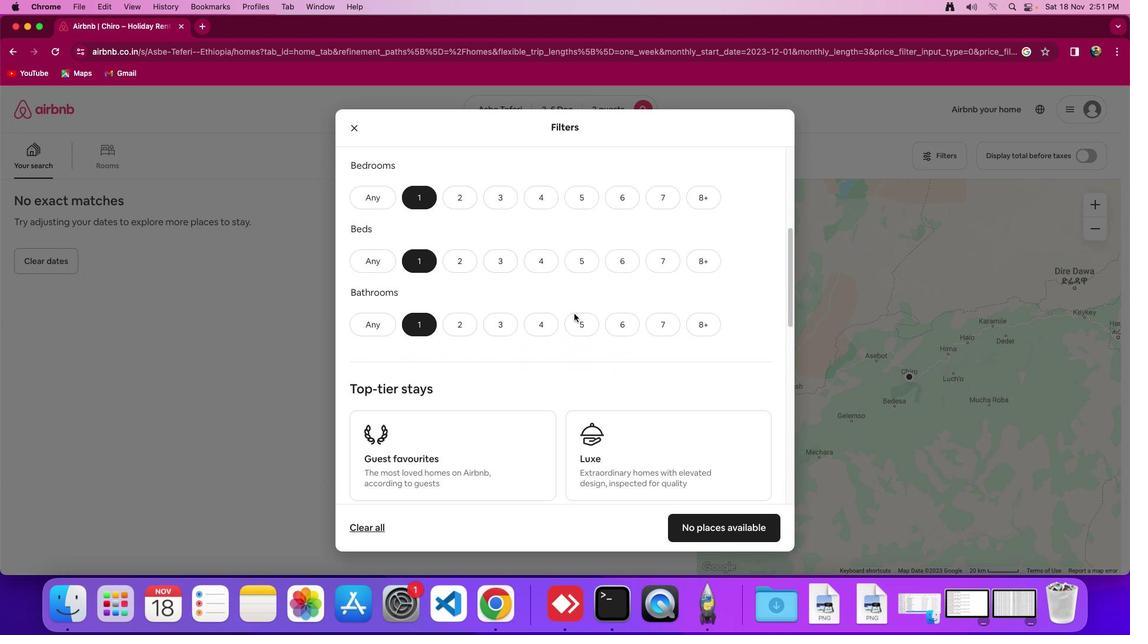 
Action: Mouse scrolled (574, 313) with delta (0, -1)
Screenshot: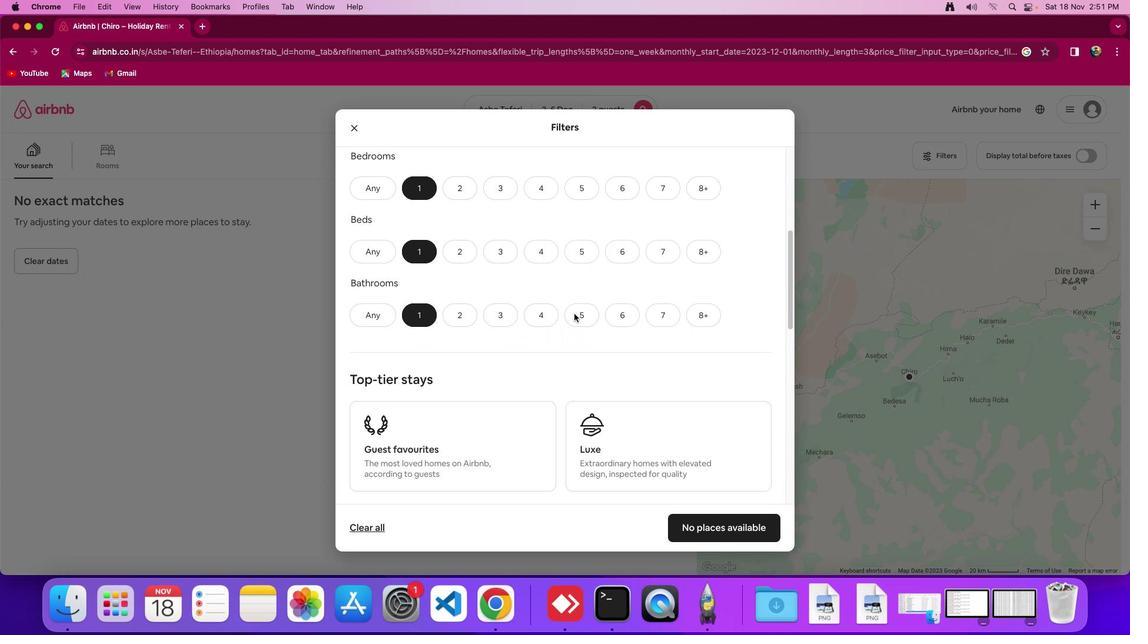
Action: Mouse moved to (573, 313)
Screenshot: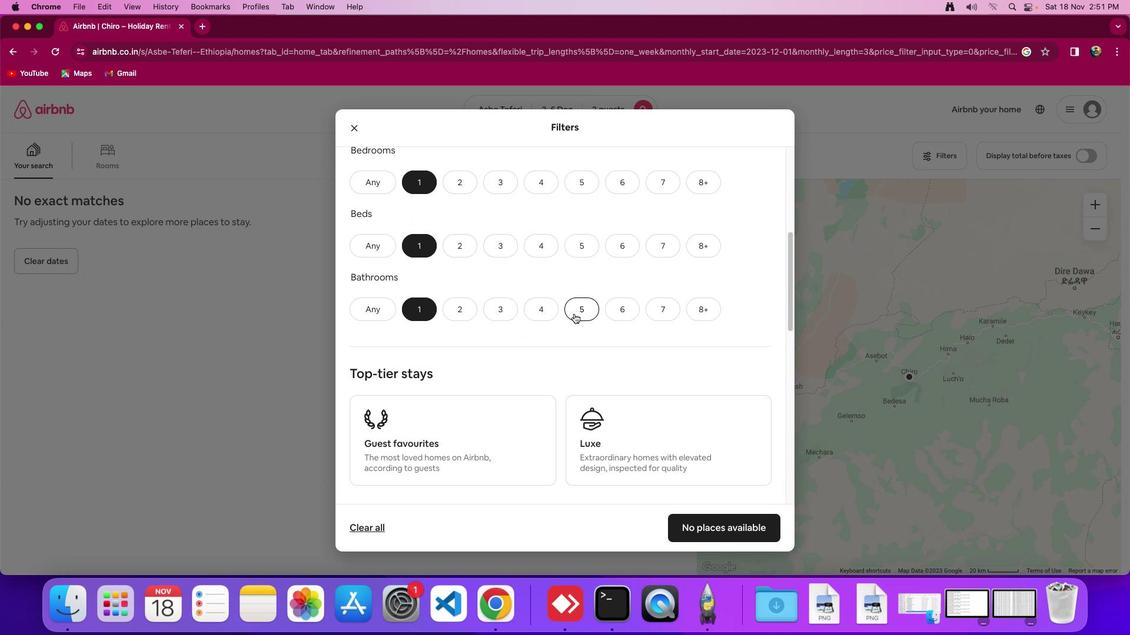 
Action: Mouse scrolled (573, 313) with delta (0, 0)
Screenshot: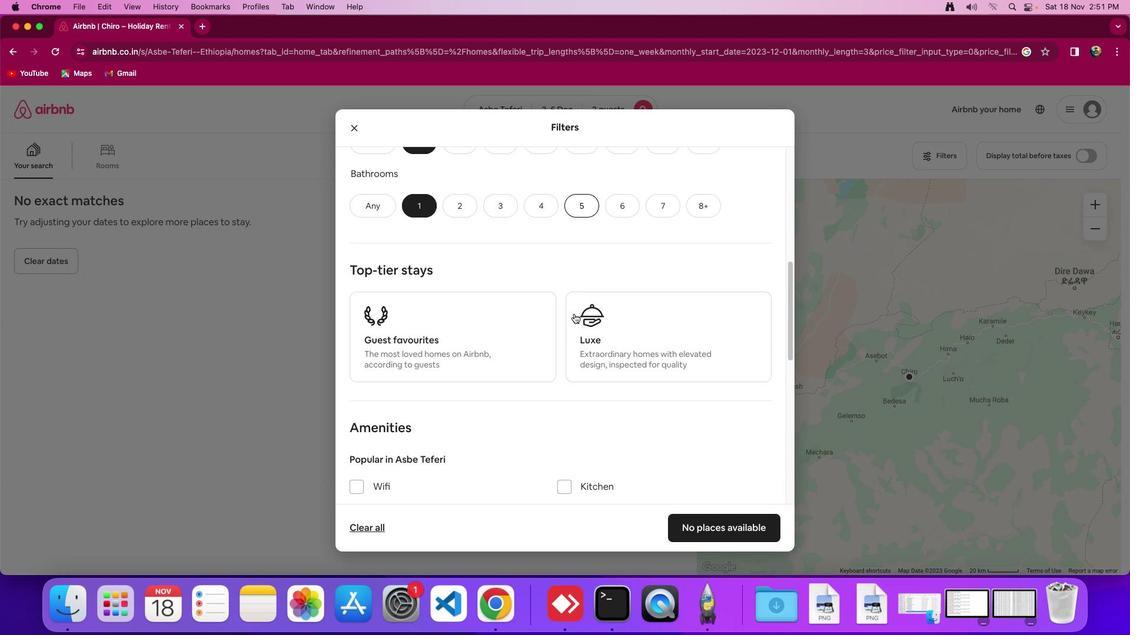 
Action: Mouse scrolled (573, 313) with delta (0, 0)
Screenshot: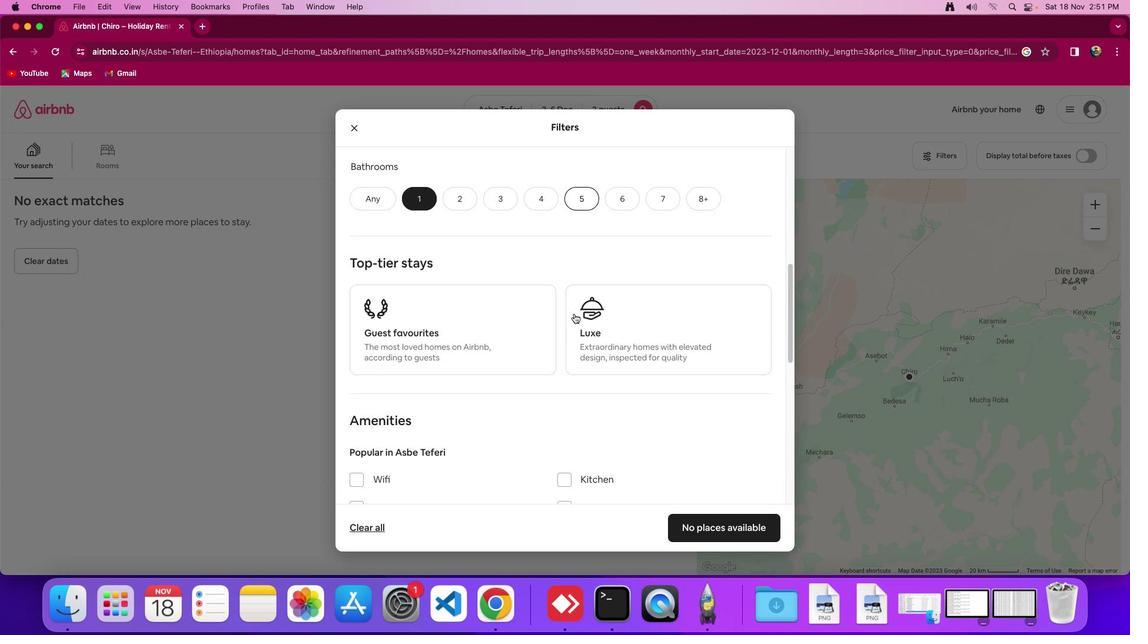 
Action: Mouse scrolled (573, 313) with delta (0, -1)
Screenshot: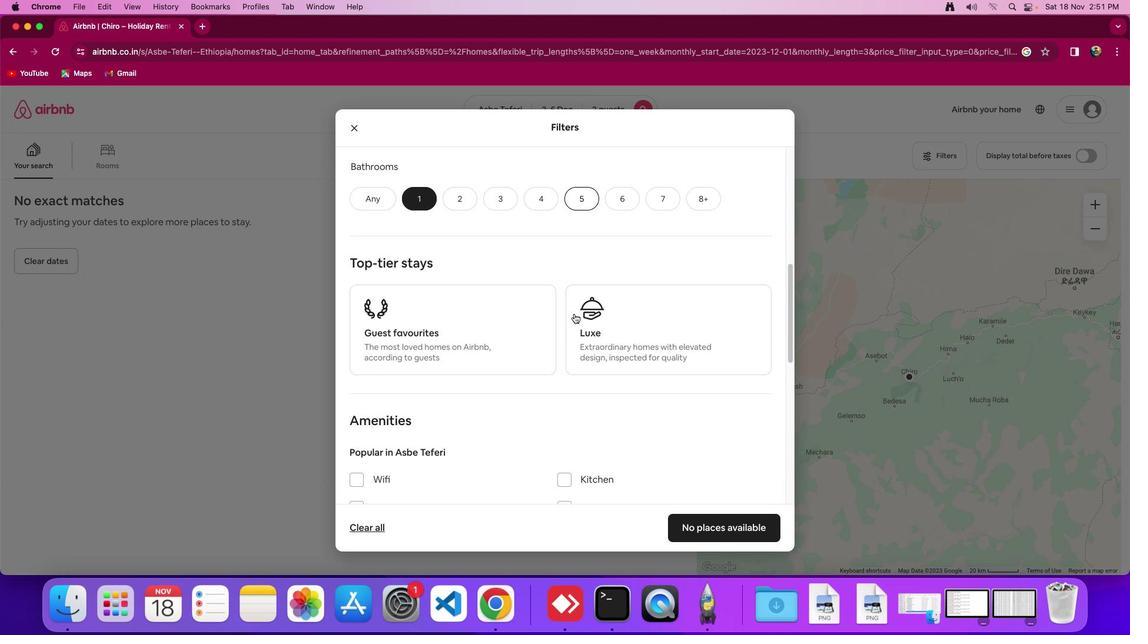 
Action: Mouse scrolled (573, 313) with delta (0, 0)
Screenshot: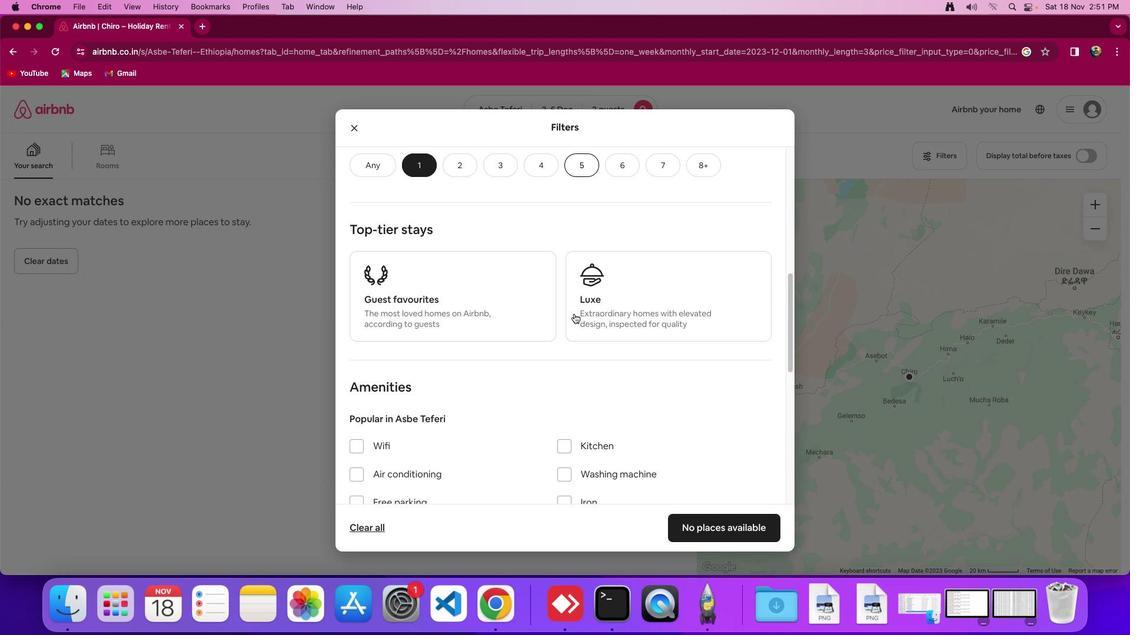 
Action: Mouse scrolled (573, 313) with delta (0, 0)
Screenshot: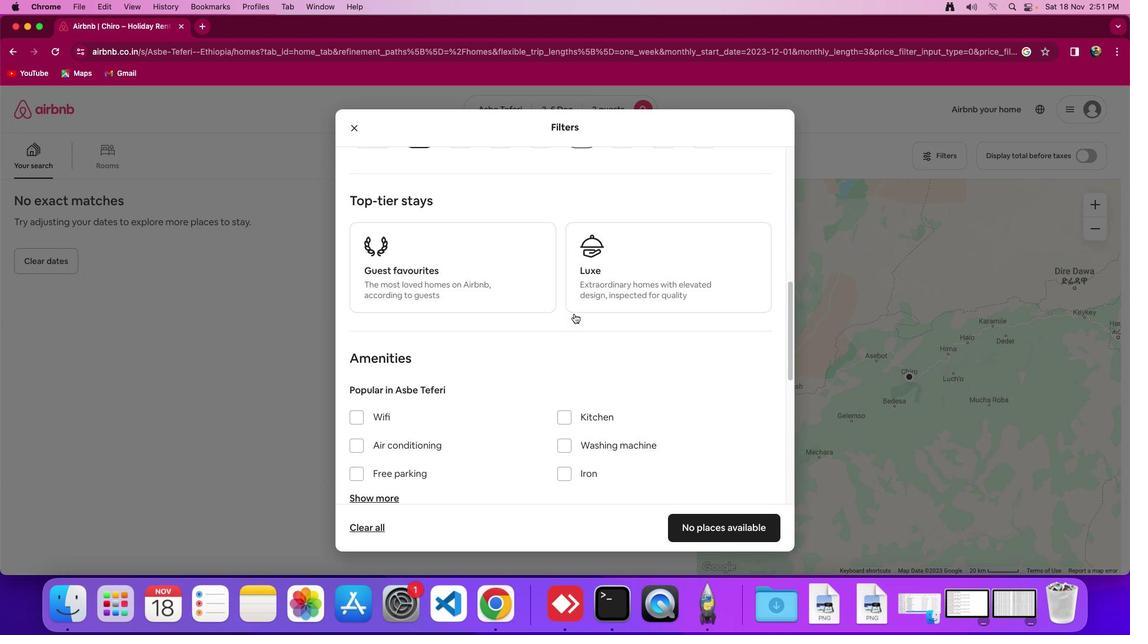 
Action: Mouse scrolled (573, 313) with delta (0, -1)
Screenshot: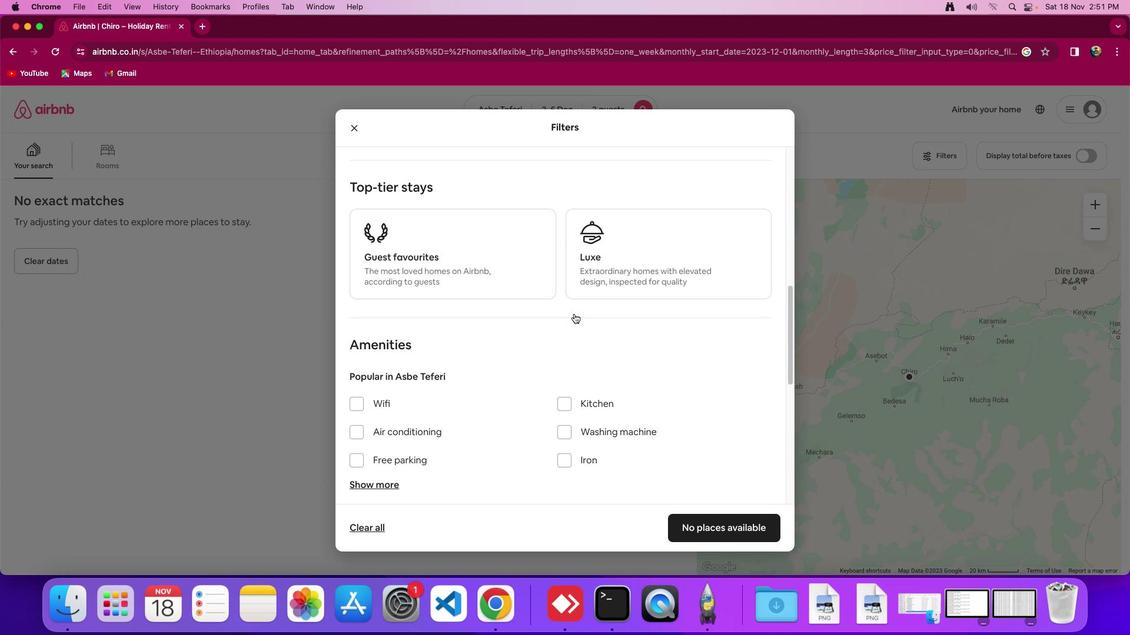 
Action: Mouse moved to (727, 530)
Screenshot: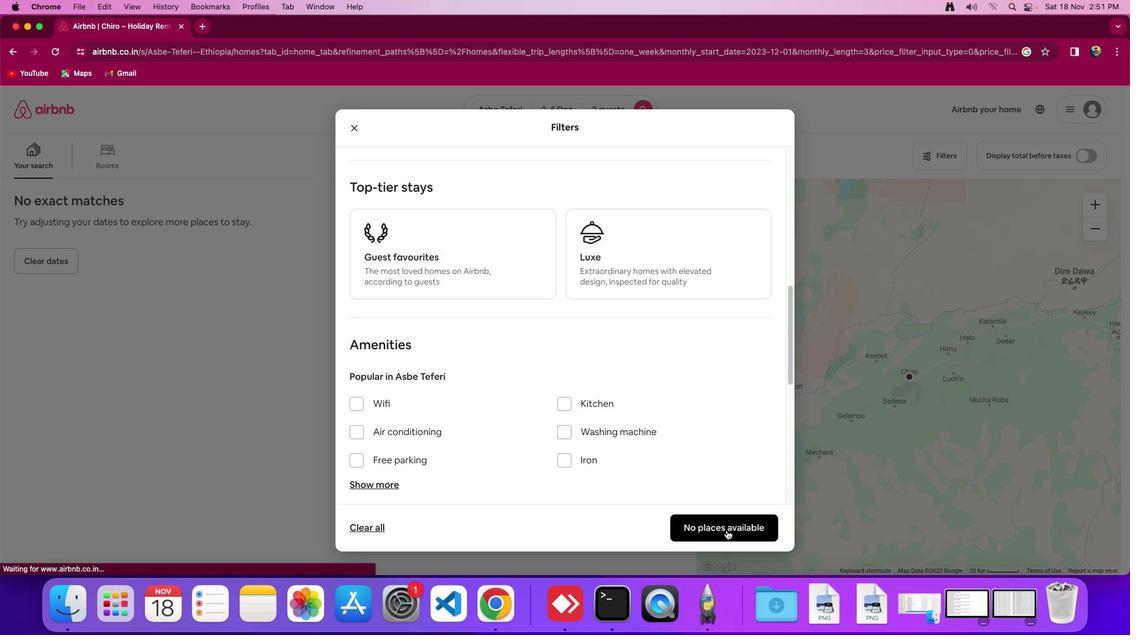 
Action: Mouse pressed left at (727, 530)
Screenshot: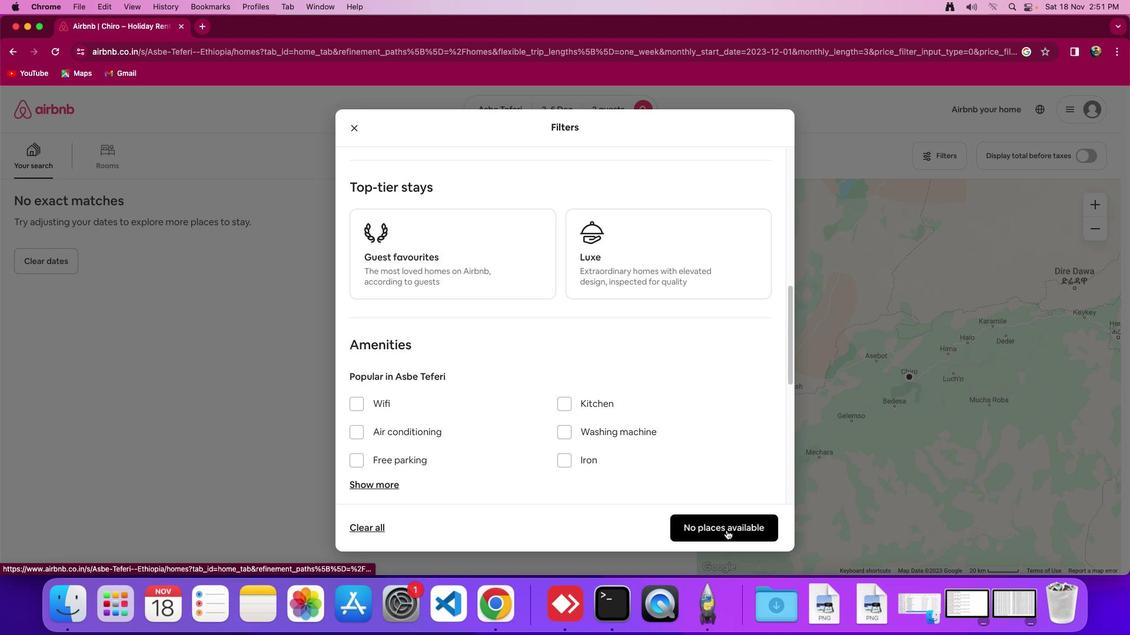 
Action: Mouse moved to (624, 470)
Screenshot: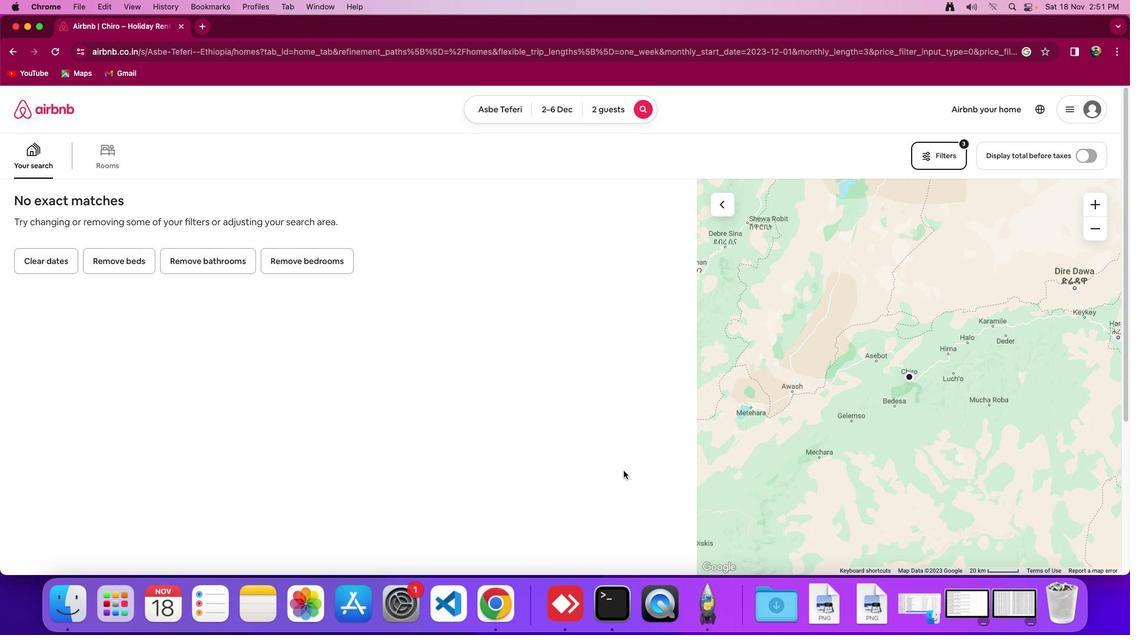 
Action: Mouse pressed left at (624, 470)
Screenshot: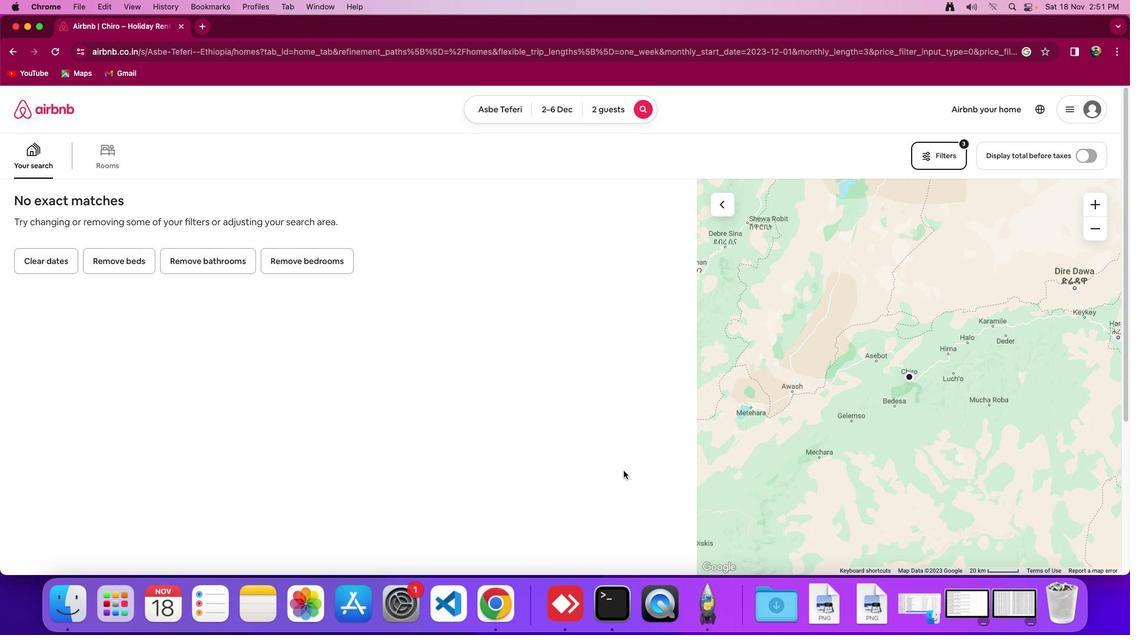 
Action: Mouse moved to (664, 496)
Screenshot: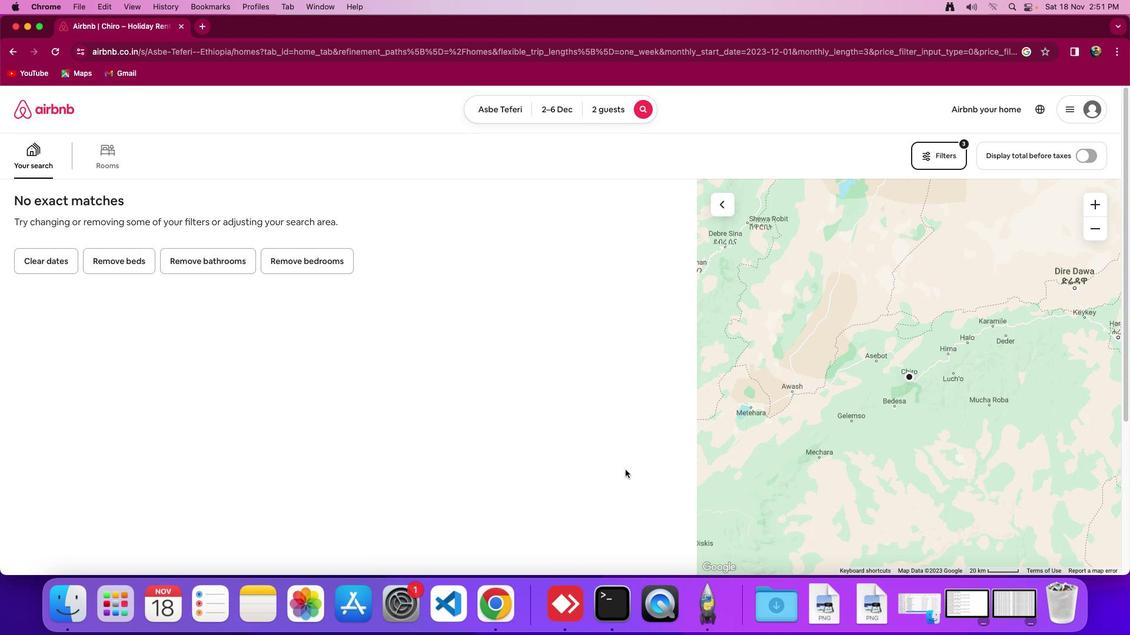 
